 Task: Find connections with filter location Arujá with filter topic #Innovativewith filter profile language Spanish with filter current company UltraTech Cement with filter school Bharathidasan Institute of Management Tiruchirapalli with filter industry Professional Training and Coaching with filter service category Outsourcing with filter keywords title Hospital Volunteer
Action: Mouse moved to (543, 110)
Screenshot: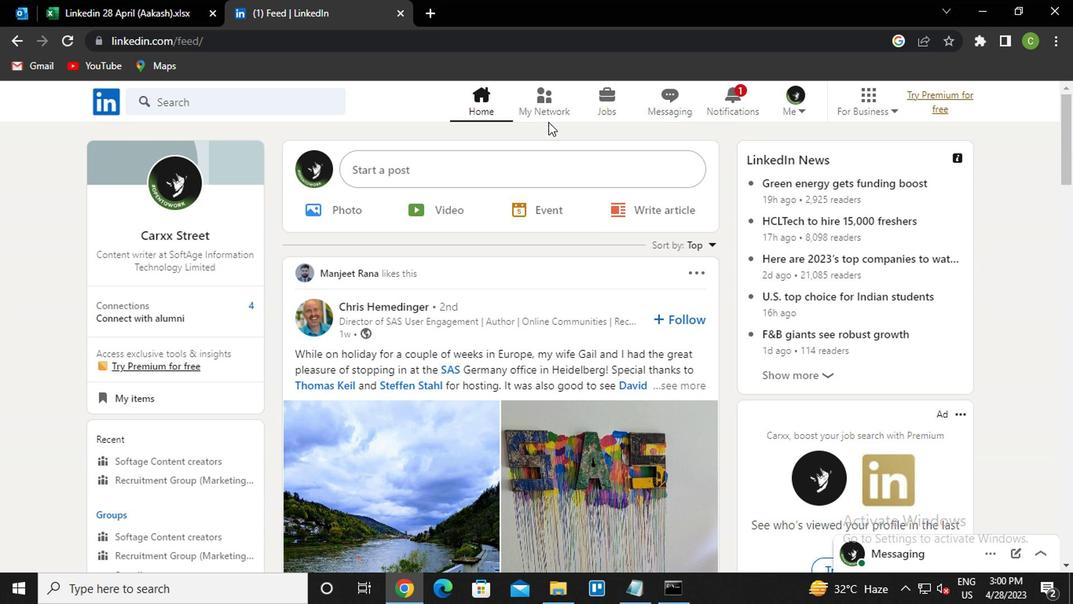
Action: Mouse pressed left at (543, 110)
Screenshot: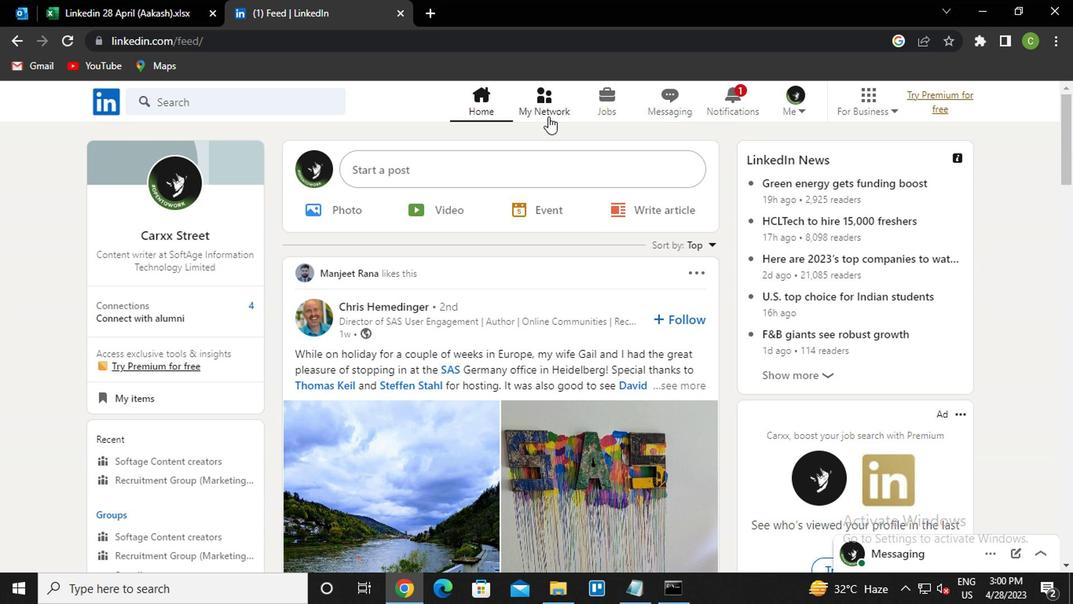 
Action: Mouse moved to (237, 186)
Screenshot: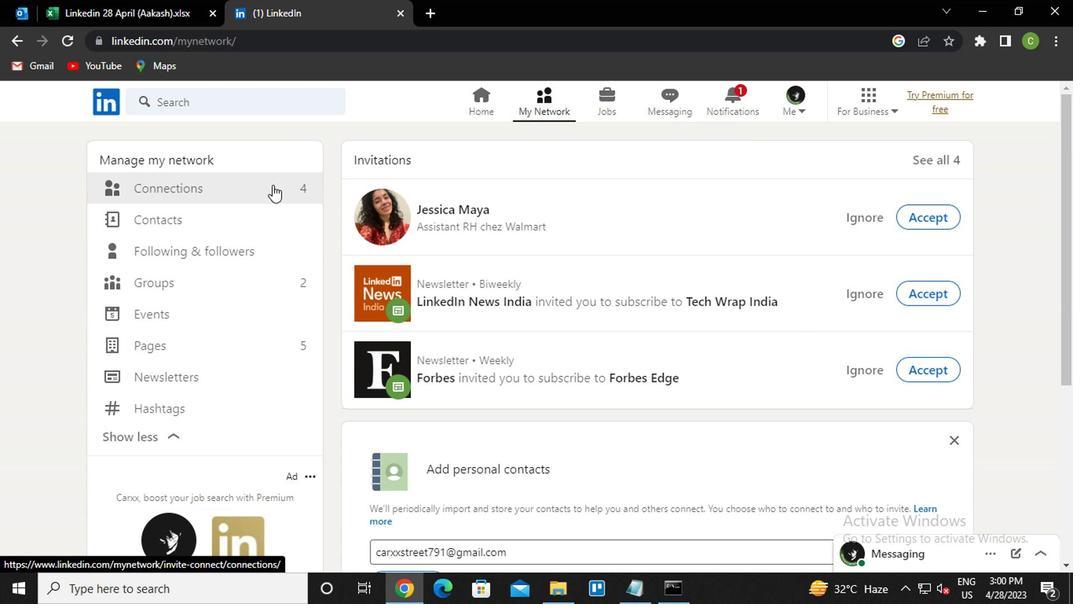 
Action: Mouse pressed left at (237, 186)
Screenshot: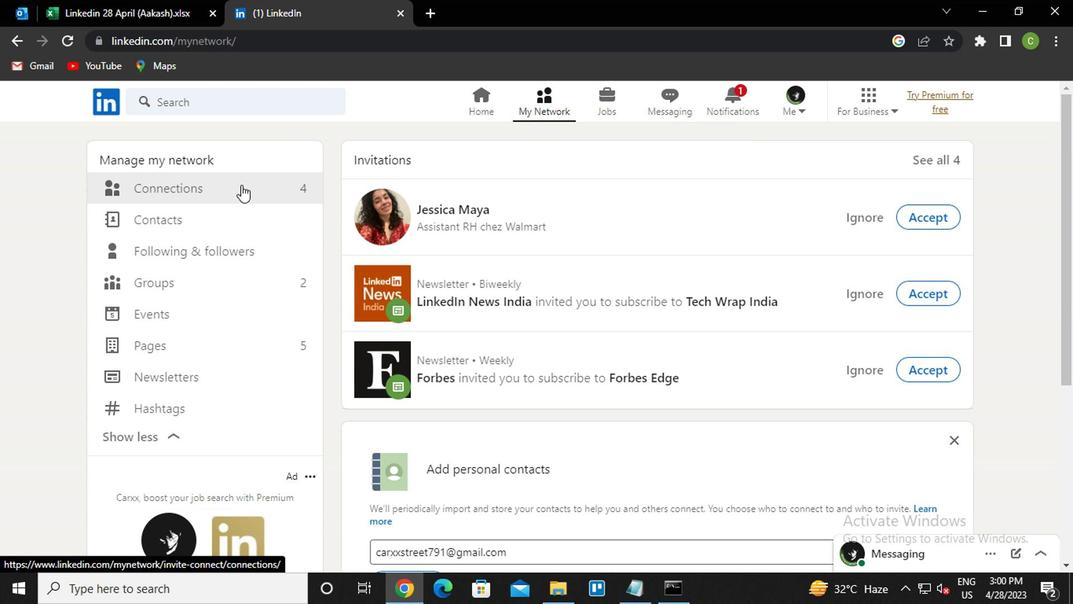 
Action: Mouse moved to (637, 187)
Screenshot: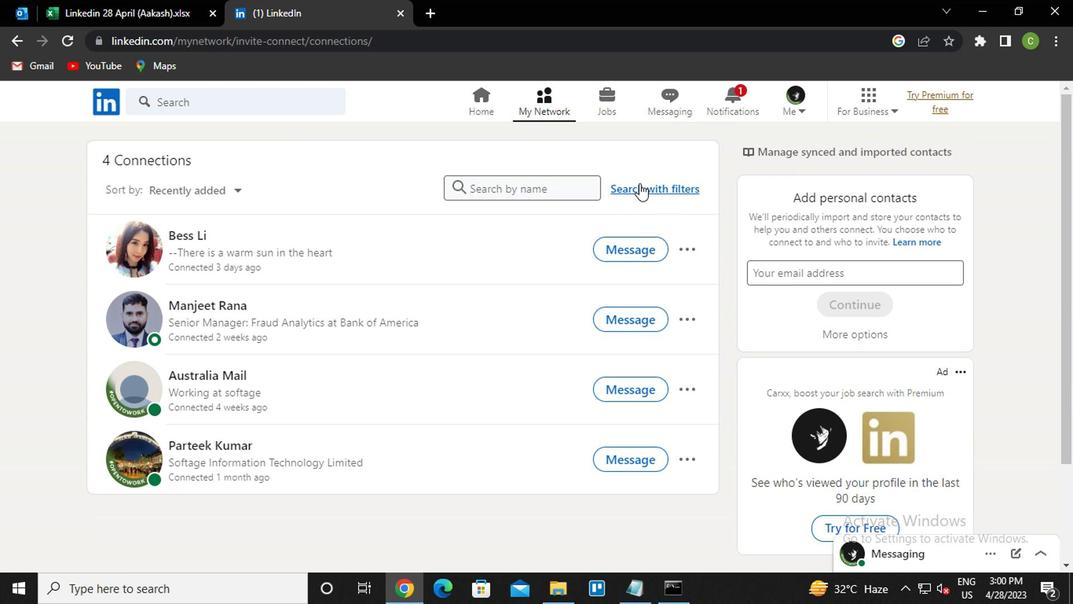 
Action: Mouse pressed left at (637, 187)
Screenshot: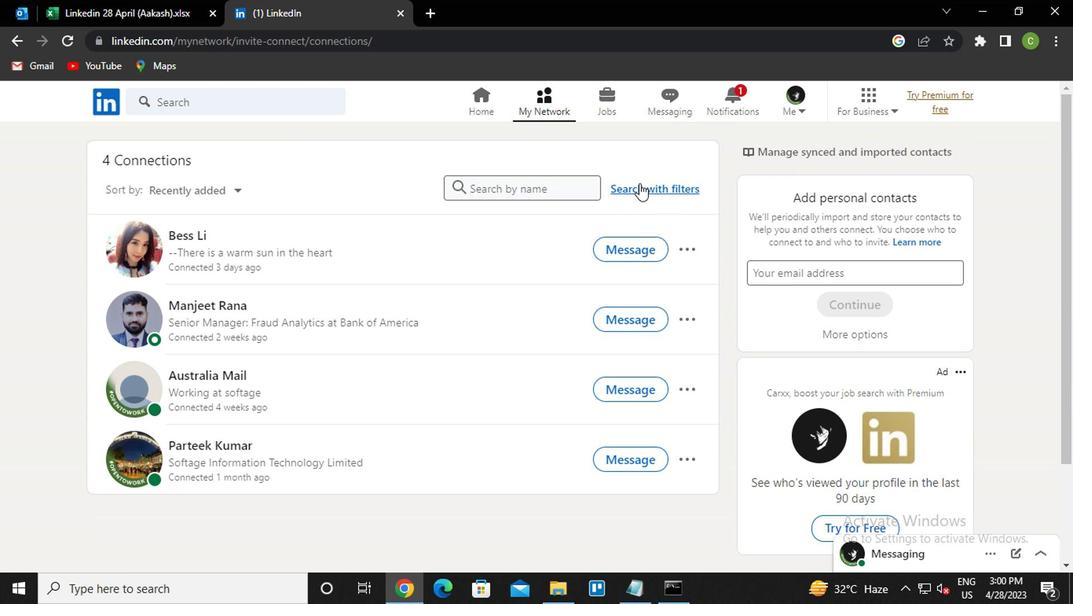 
Action: Mouse moved to (580, 147)
Screenshot: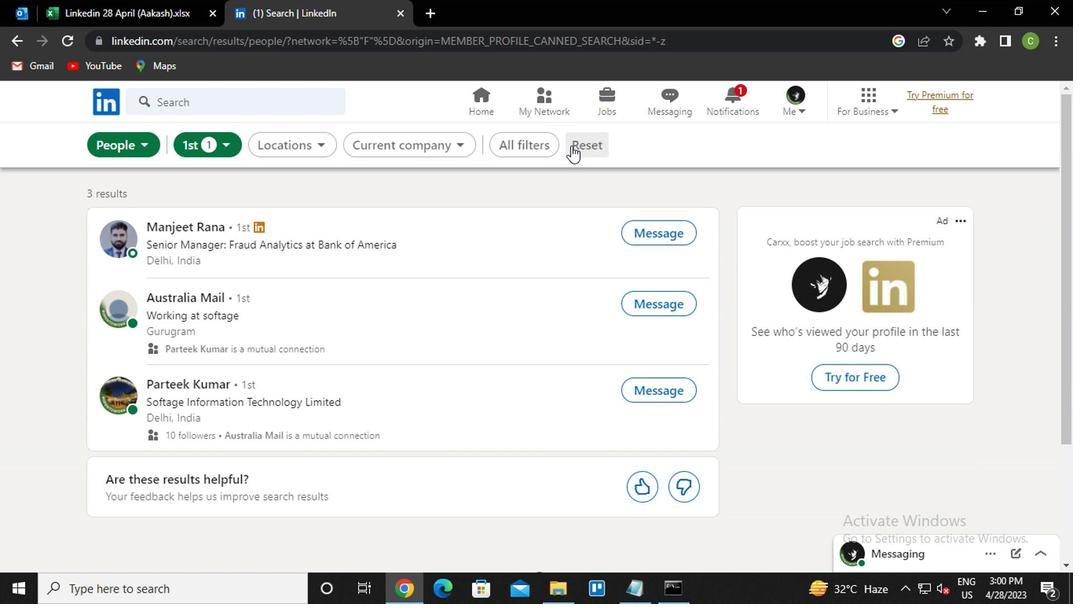 
Action: Mouse pressed left at (580, 147)
Screenshot: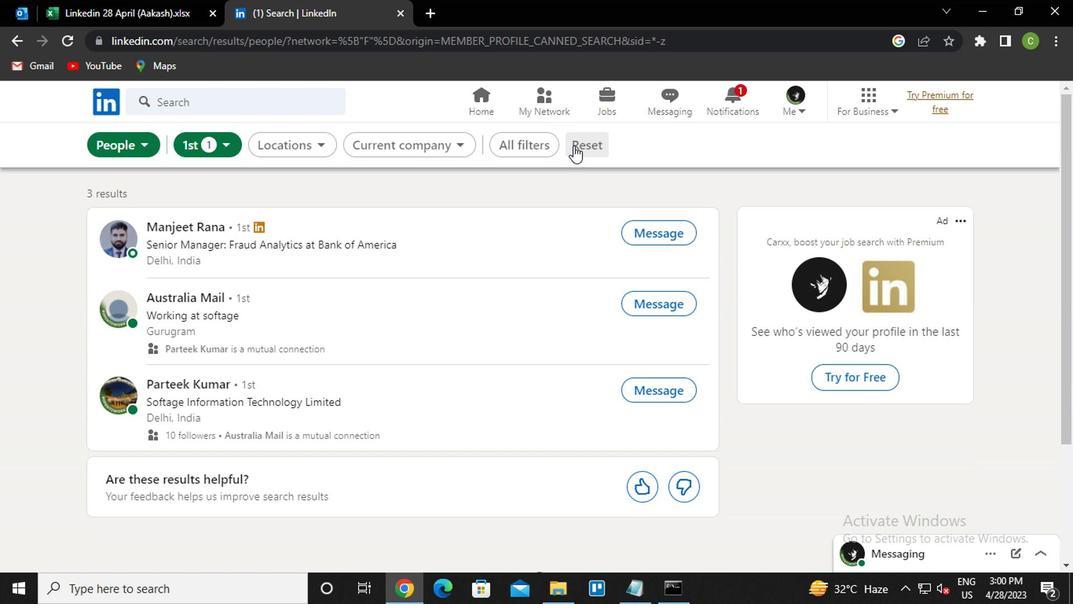 
Action: Mouse moved to (577, 150)
Screenshot: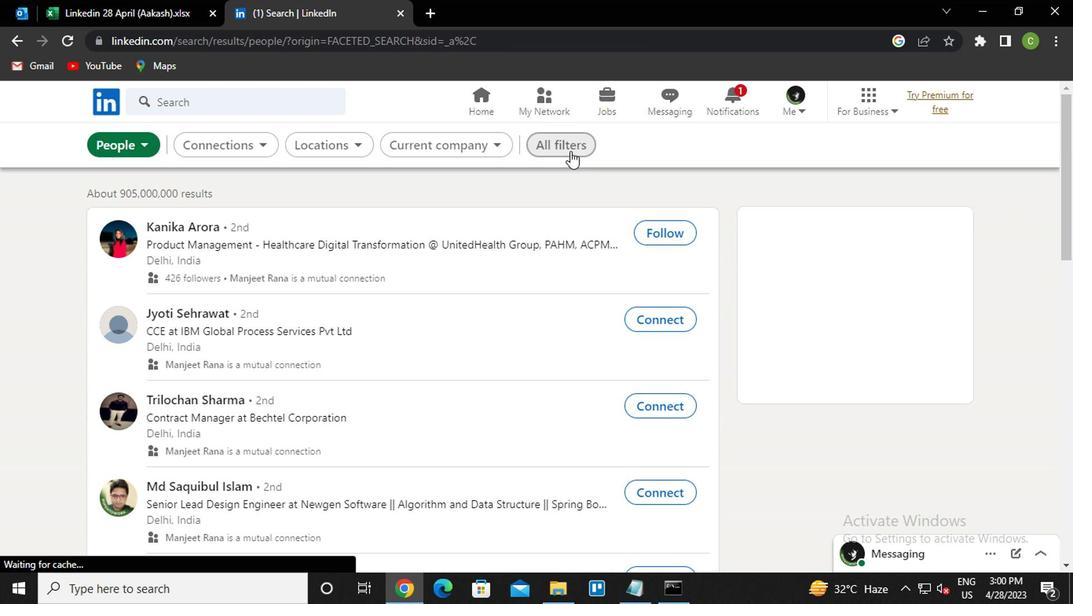 
Action: Mouse pressed left at (577, 150)
Screenshot: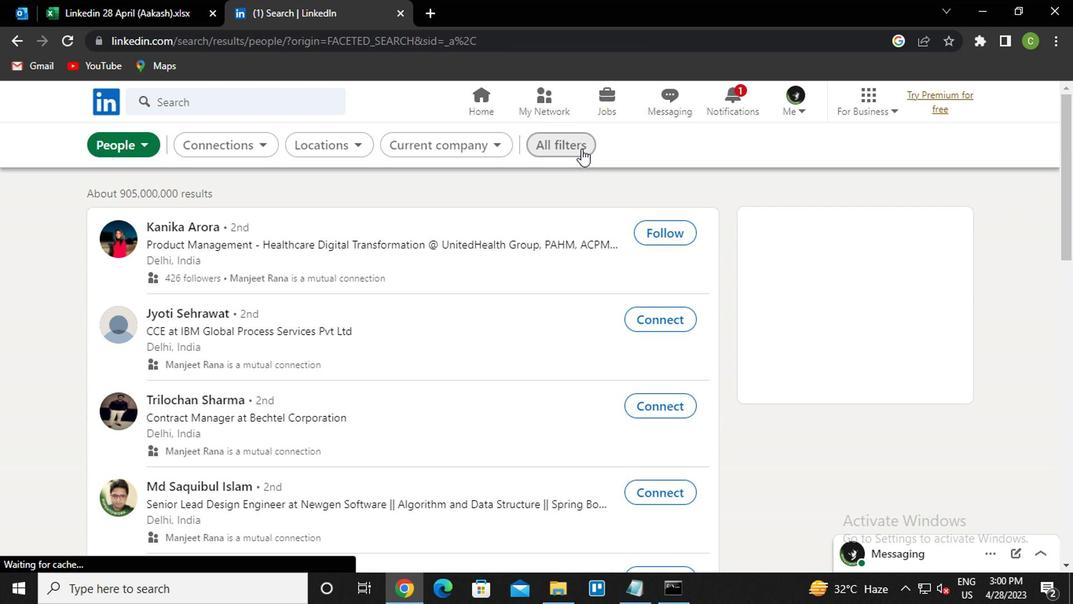 
Action: Mouse moved to (851, 337)
Screenshot: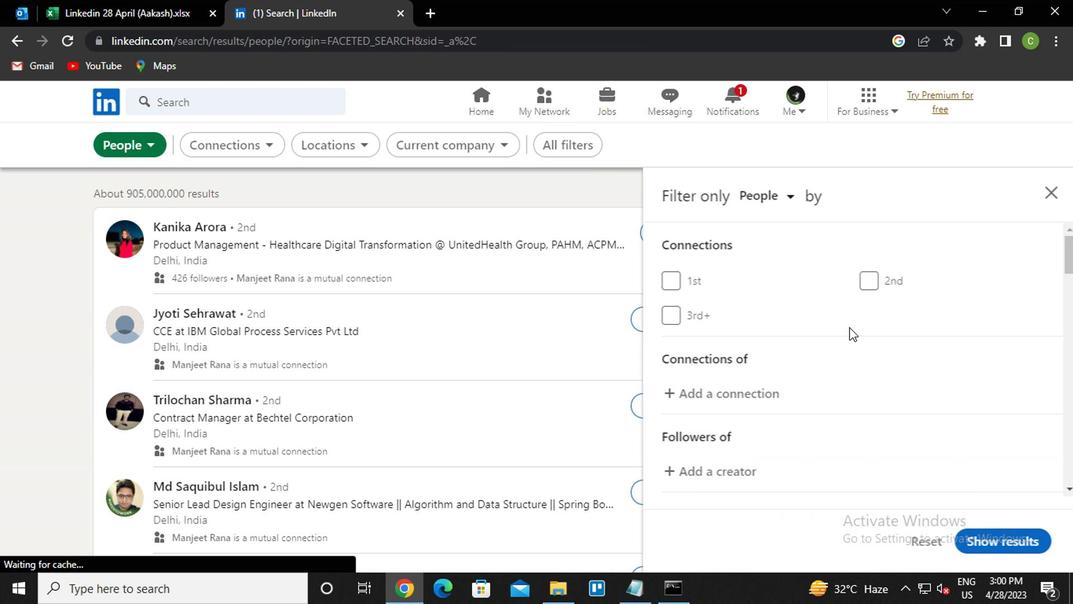 
Action: Mouse scrolled (851, 336) with delta (0, -1)
Screenshot: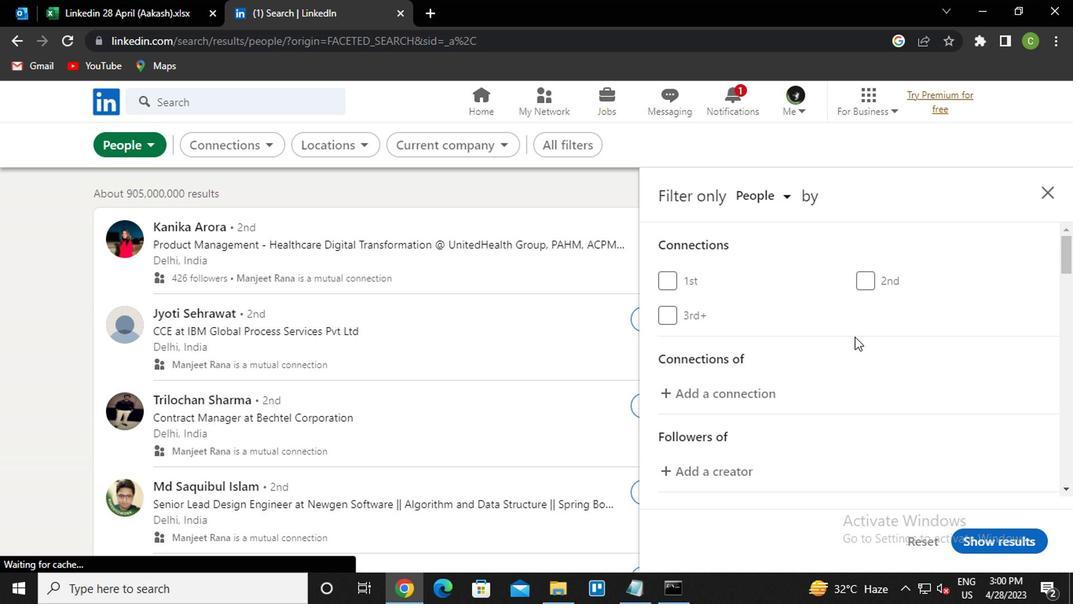 
Action: Mouse scrolled (851, 336) with delta (0, -1)
Screenshot: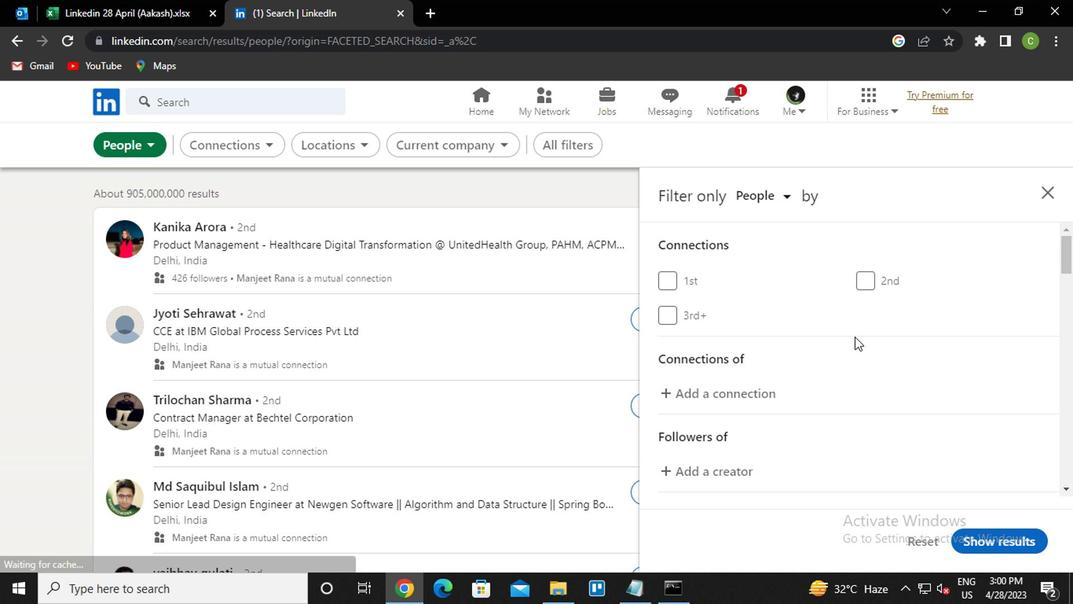 
Action: Mouse scrolled (851, 336) with delta (0, -1)
Screenshot: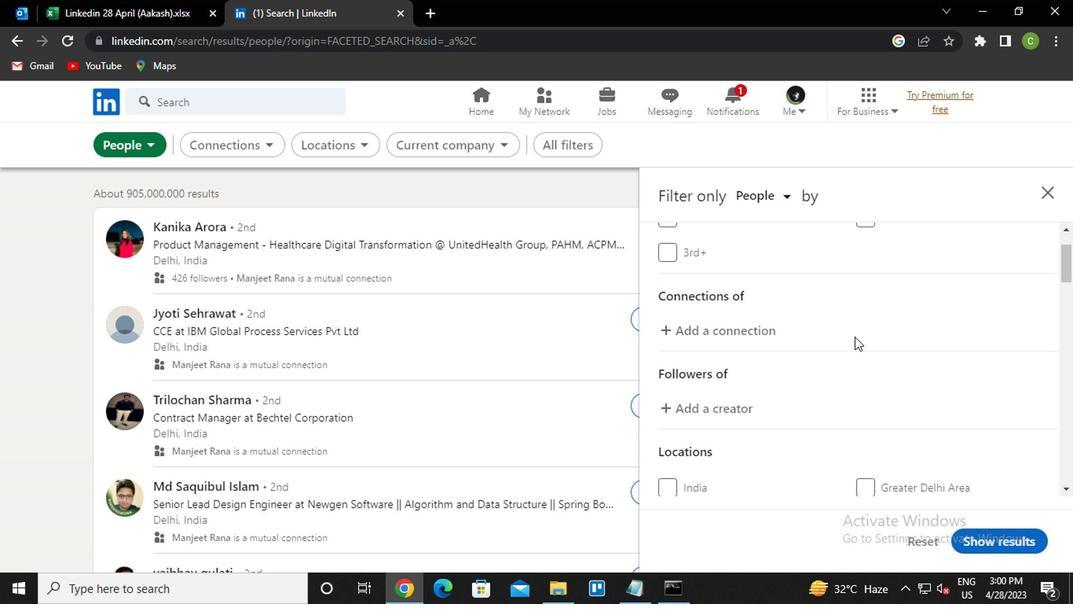 
Action: Mouse scrolled (851, 336) with delta (0, -1)
Screenshot: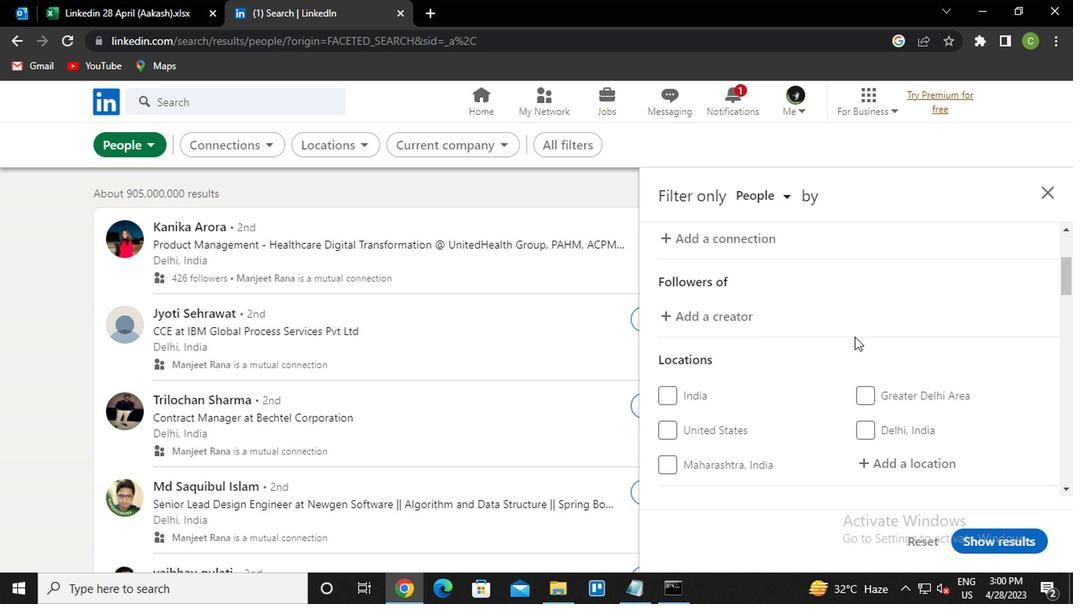 
Action: Mouse moved to (898, 313)
Screenshot: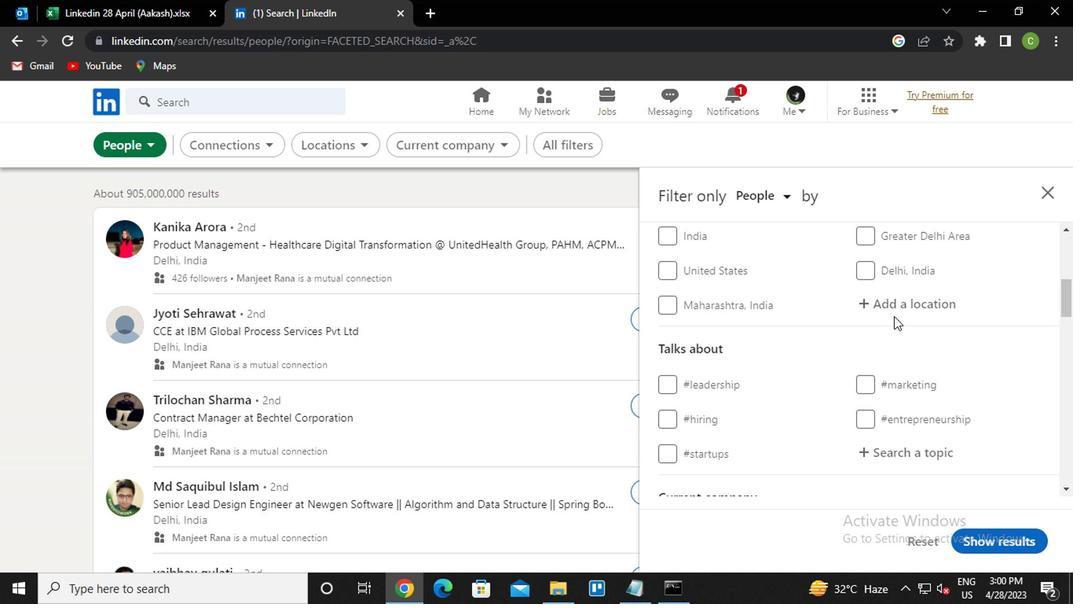 
Action: Mouse pressed left at (898, 313)
Screenshot: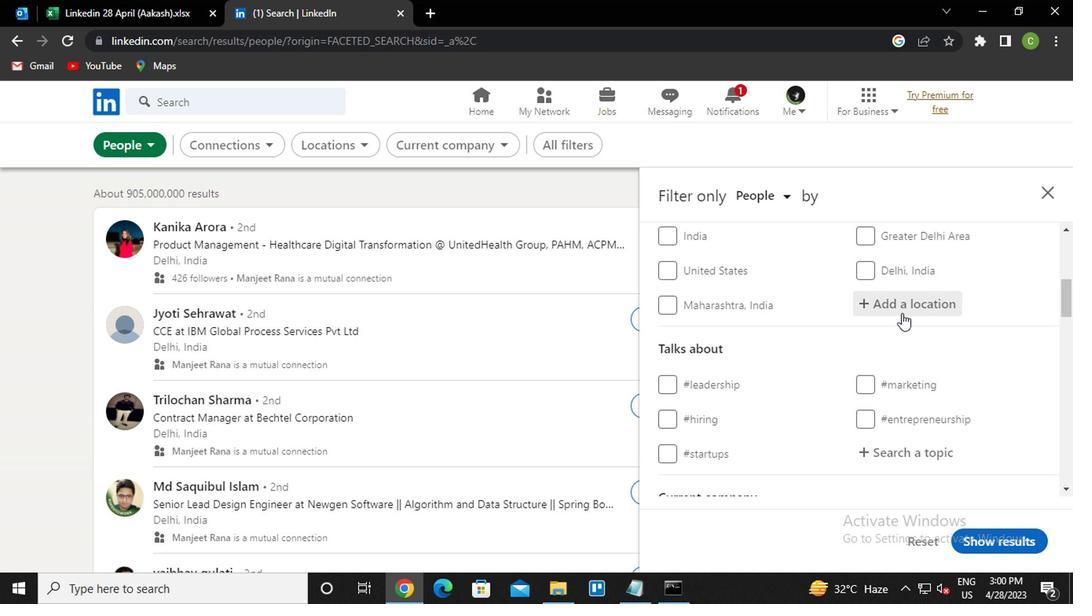 
Action: Key pressed <Key.caps_lock>a<Key.caps_lock>ruja<Key.down><Key.enter>
Screenshot: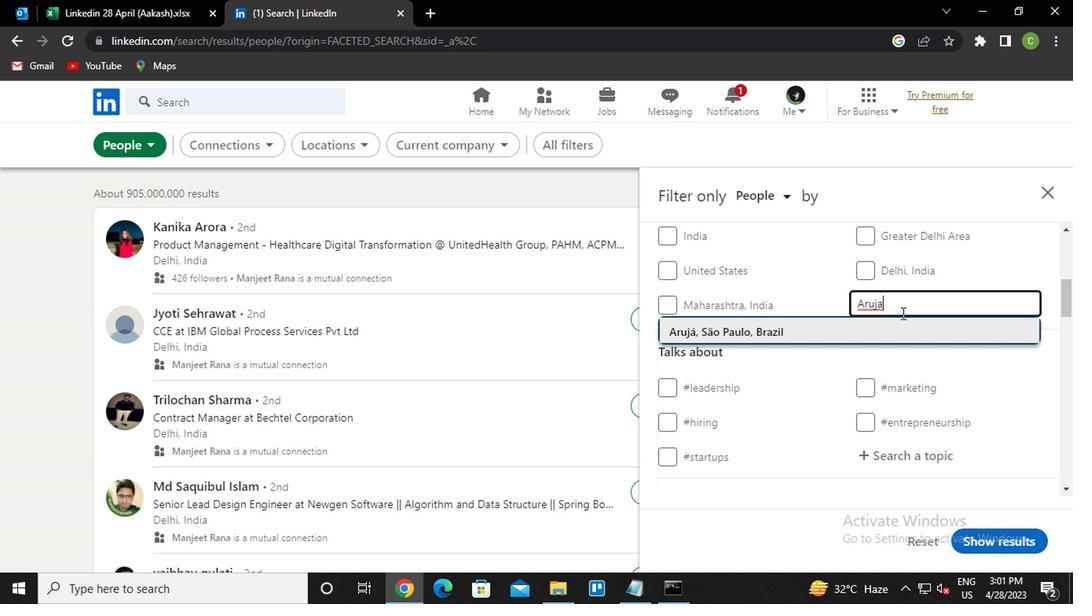 
Action: Mouse moved to (929, 366)
Screenshot: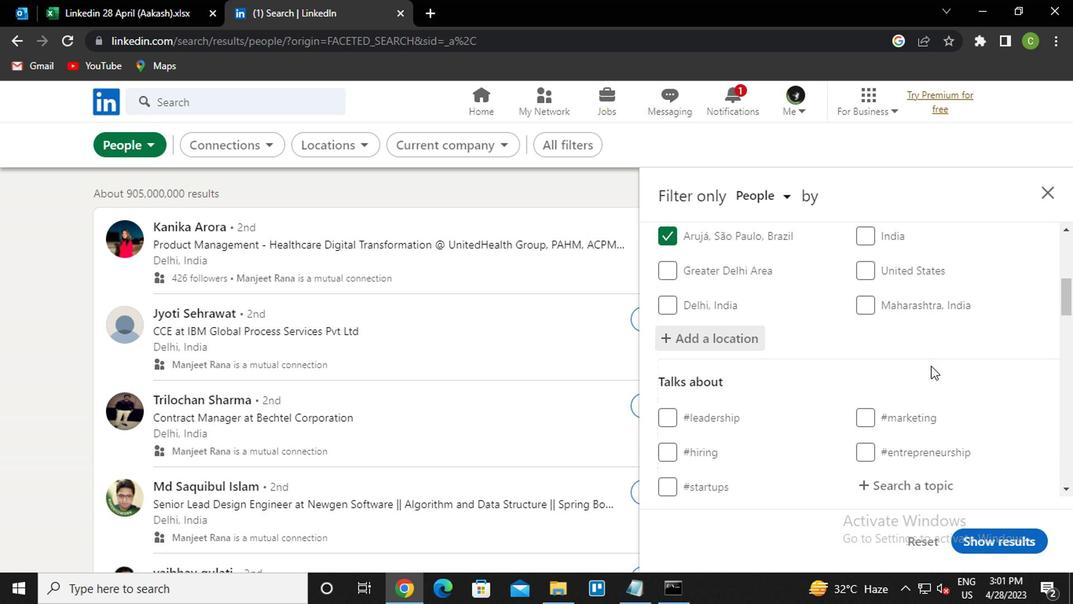 
Action: Mouse scrolled (929, 365) with delta (0, -1)
Screenshot: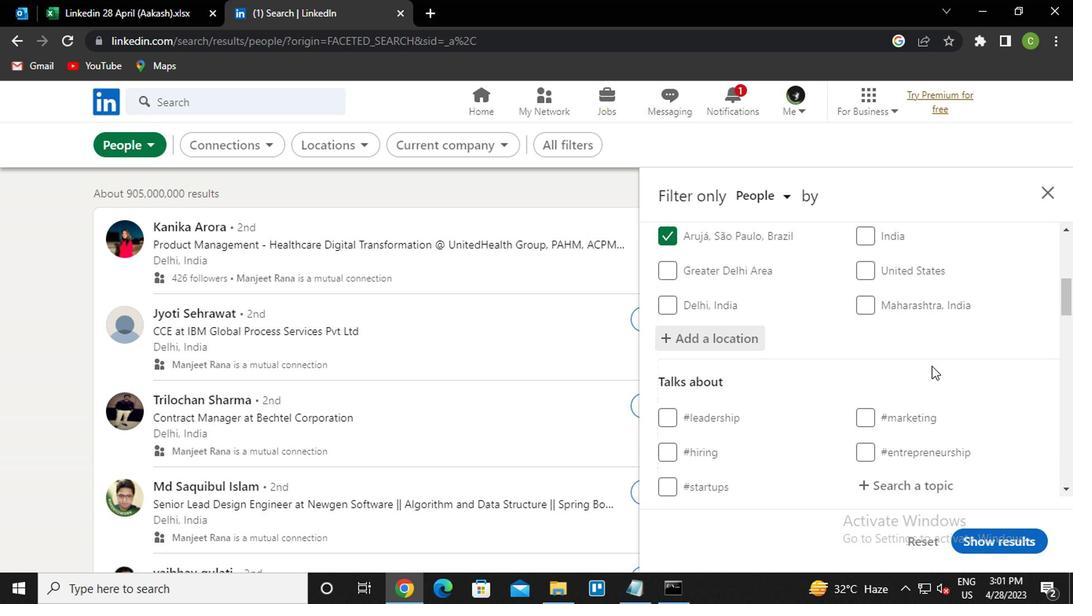 
Action: Mouse moved to (929, 367)
Screenshot: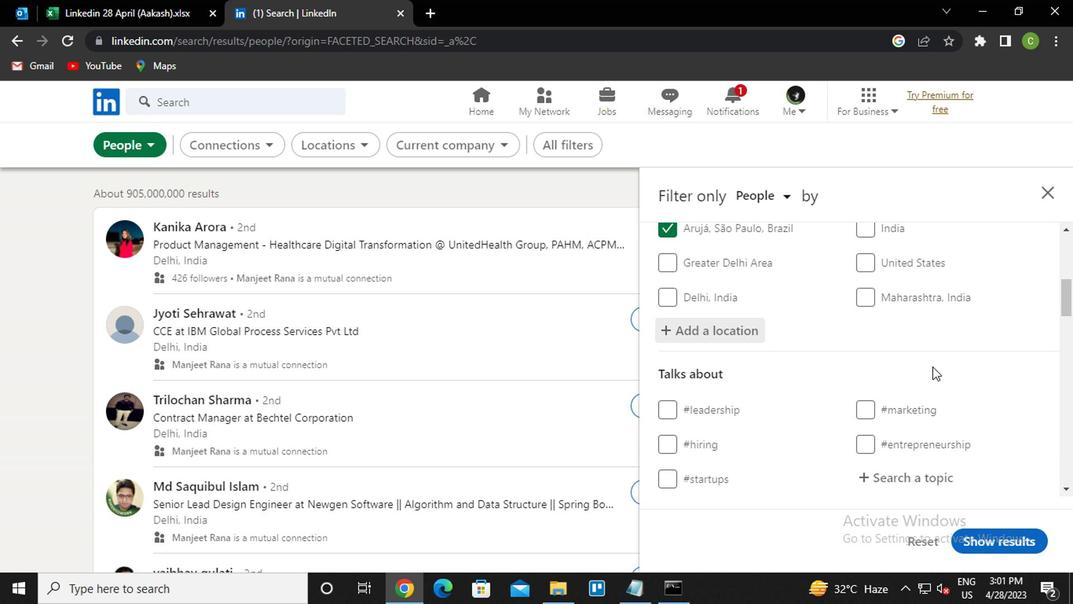 
Action: Mouse scrolled (929, 366) with delta (0, 0)
Screenshot: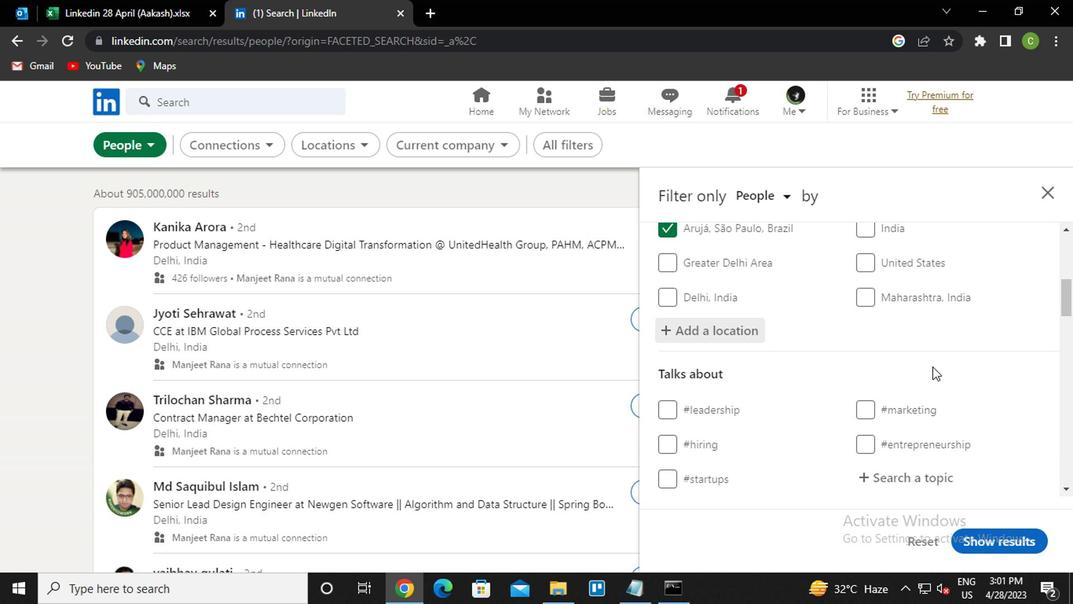 
Action: Mouse moved to (929, 333)
Screenshot: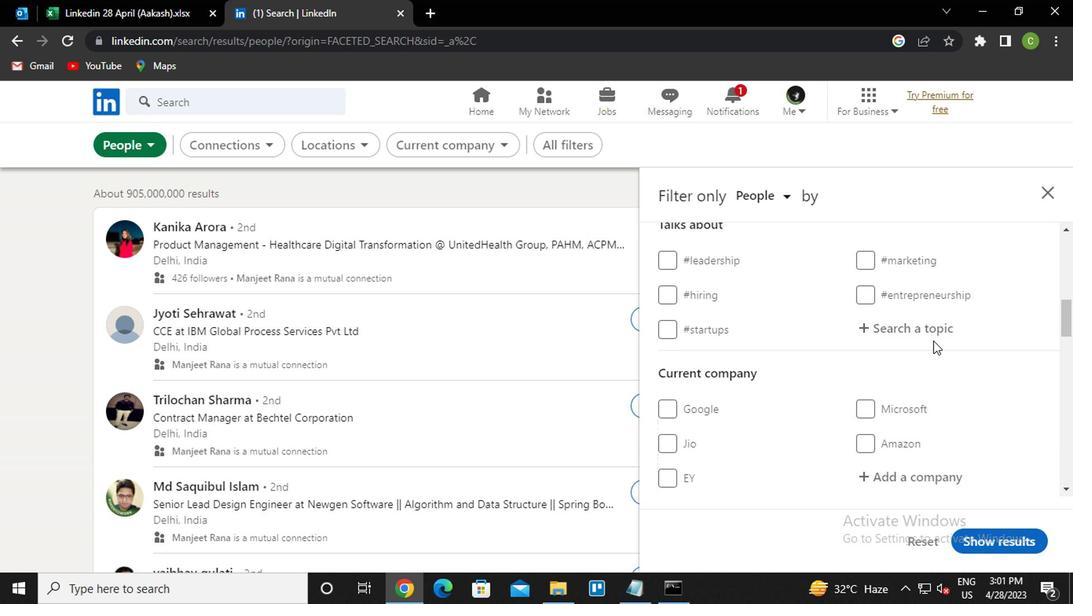 
Action: Mouse pressed left at (929, 333)
Screenshot: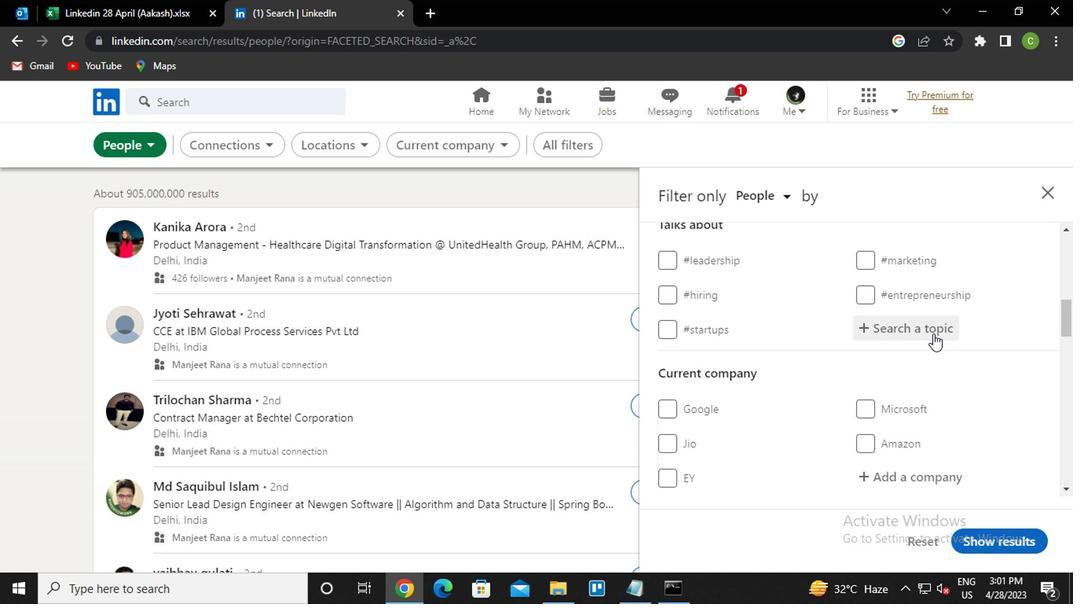 
Action: Key pressed <Key.caps_lock>i<Key.caps_lock>nnovative<Key.down><Key.enter>
Screenshot: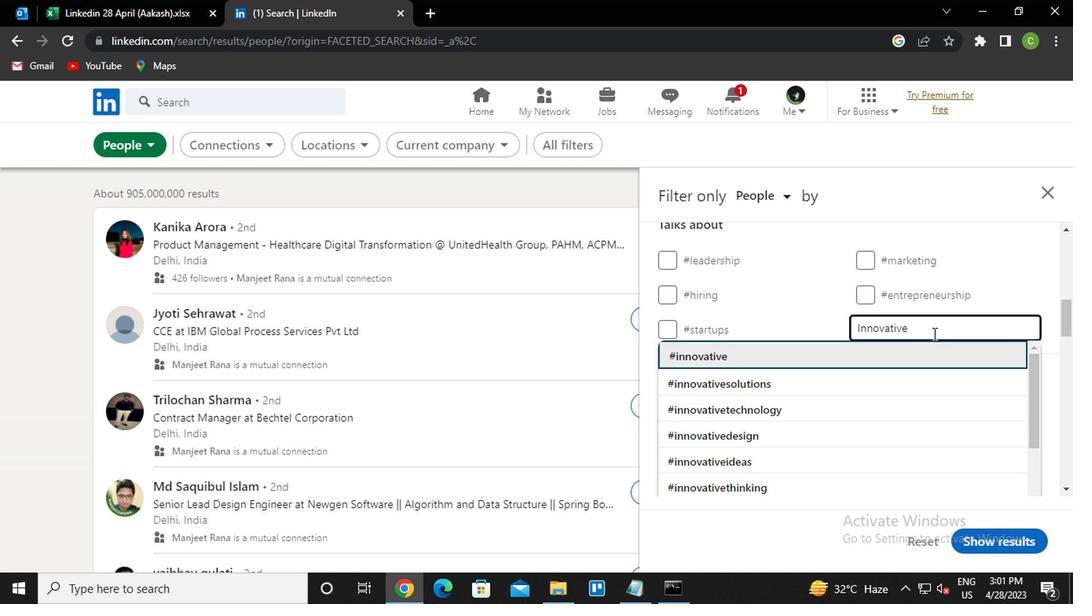 
Action: Mouse moved to (926, 333)
Screenshot: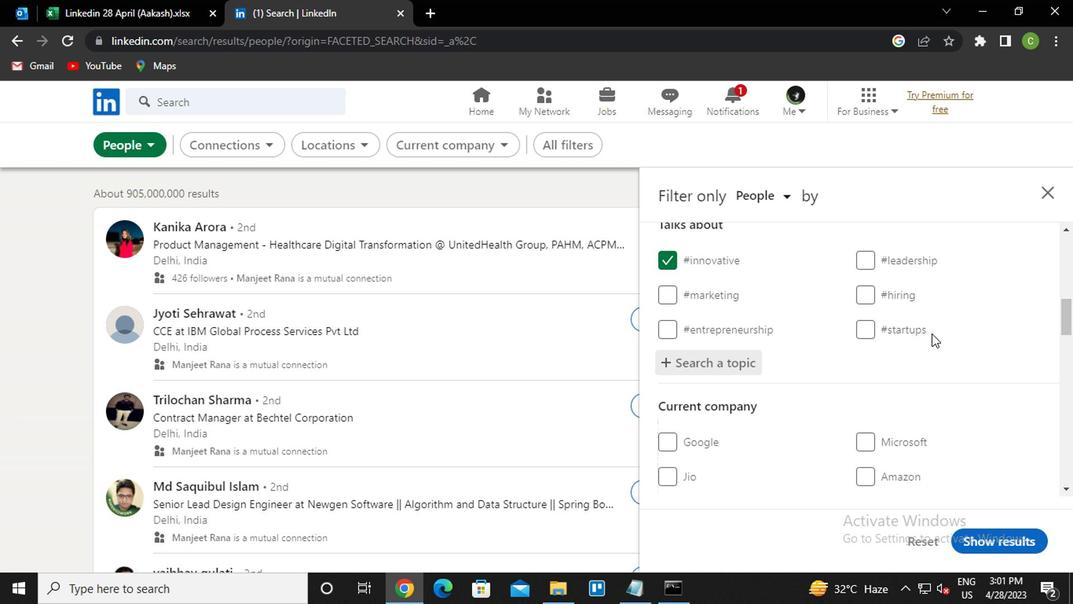 
Action: Mouse scrolled (926, 333) with delta (0, 0)
Screenshot: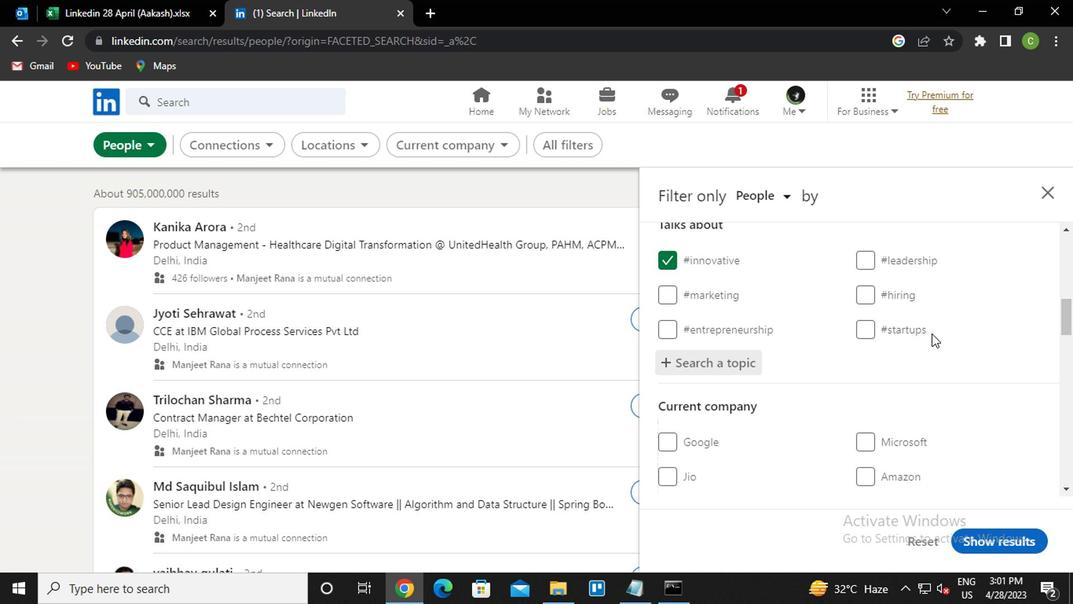 
Action: Mouse moved to (926, 333)
Screenshot: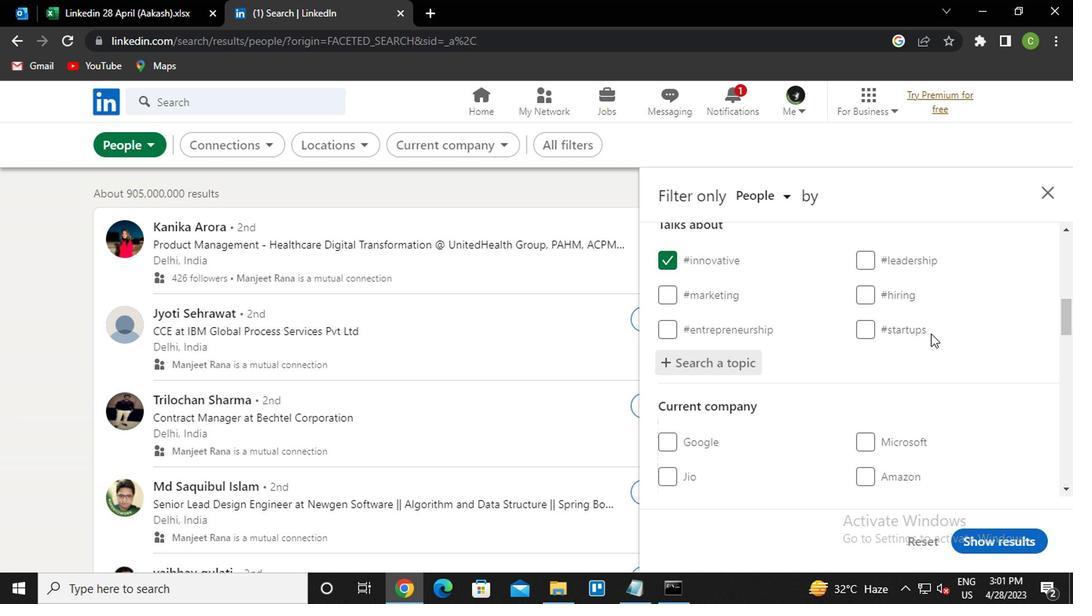 
Action: Mouse scrolled (926, 333) with delta (0, 0)
Screenshot: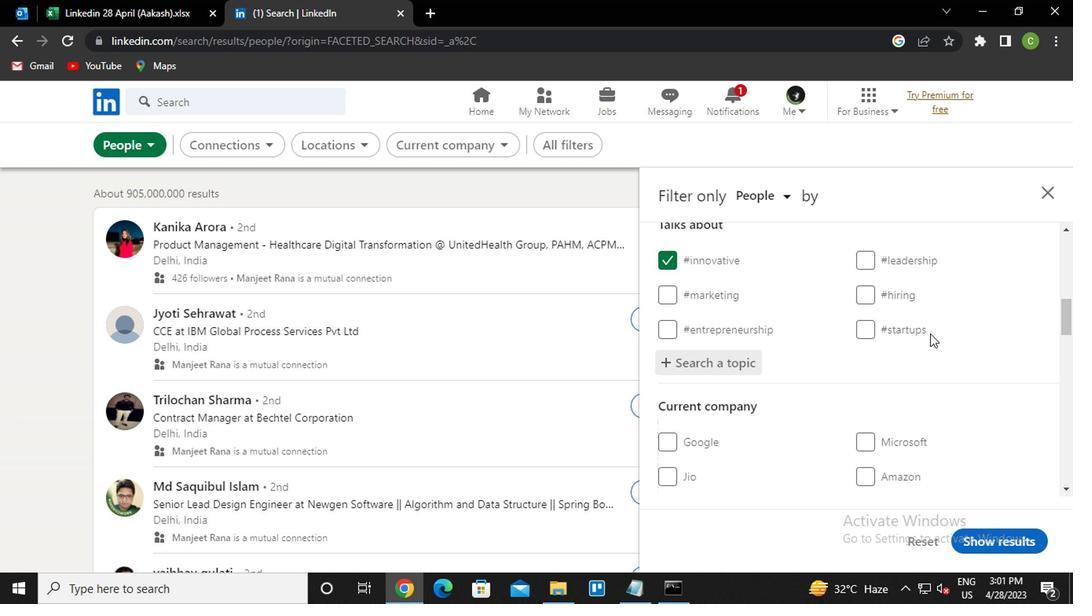 
Action: Mouse scrolled (926, 333) with delta (0, 0)
Screenshot: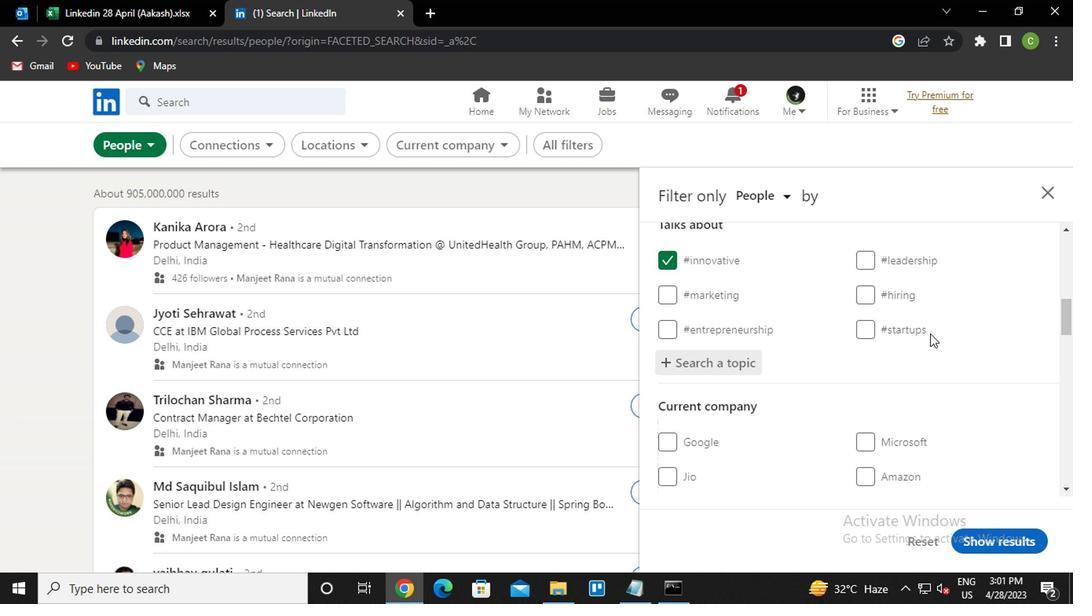 
Action: Mouse scrolled (926, 333) with delta (0, 0)
Screenshot: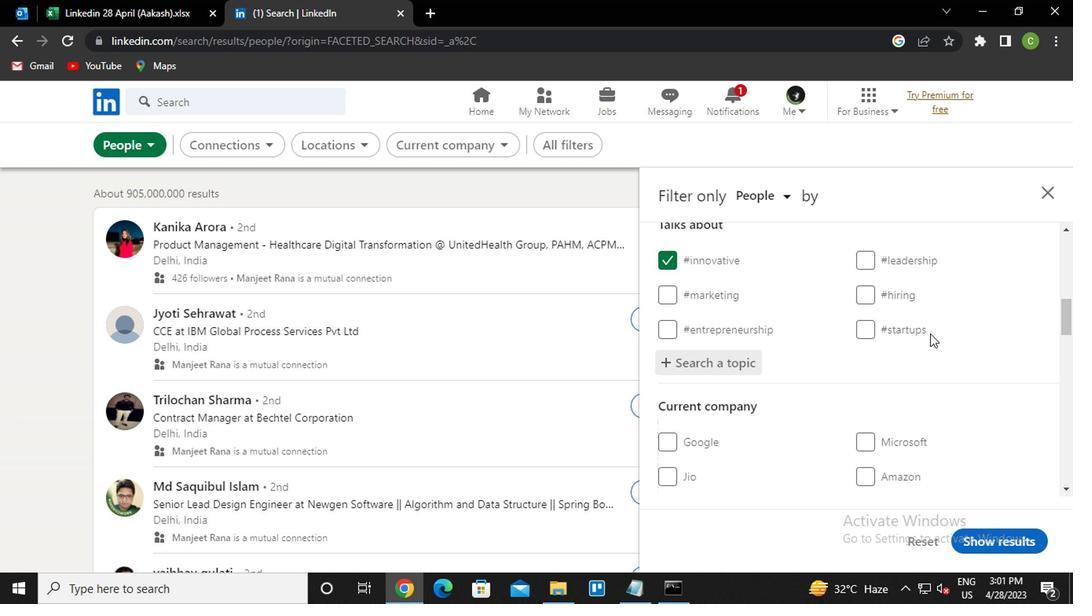 
Action: Mouse scrolled (926, 333) with delta (0, 0)
Screenshot: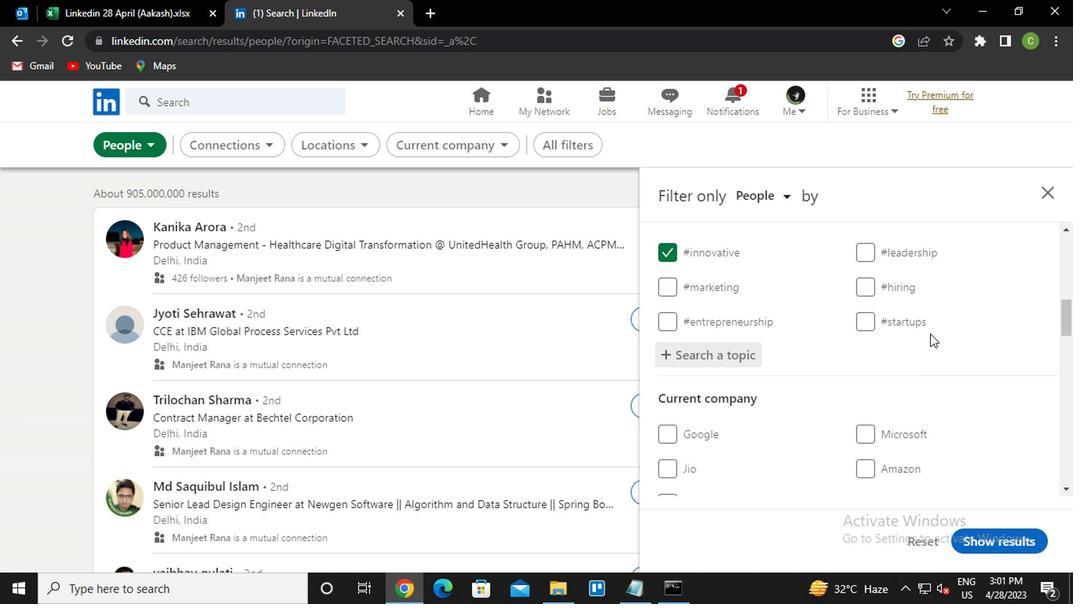 
Action: Mouse scrolled (926, 333) with delta (0, 0)
Screenshot: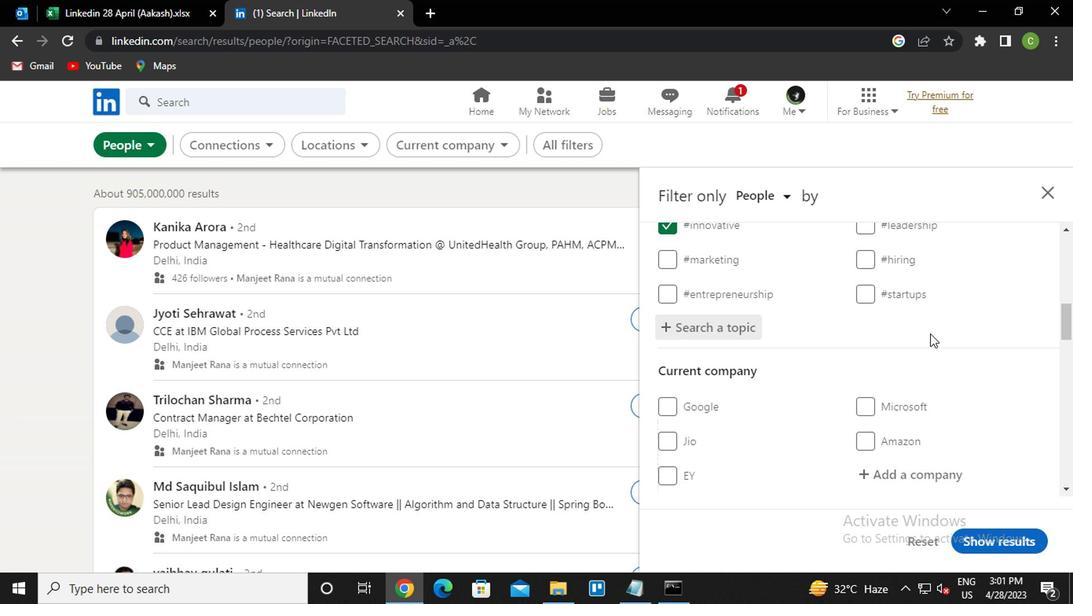 
Action: Mouse scrolled (926, 333) with delta (0, 0)
Screenshot: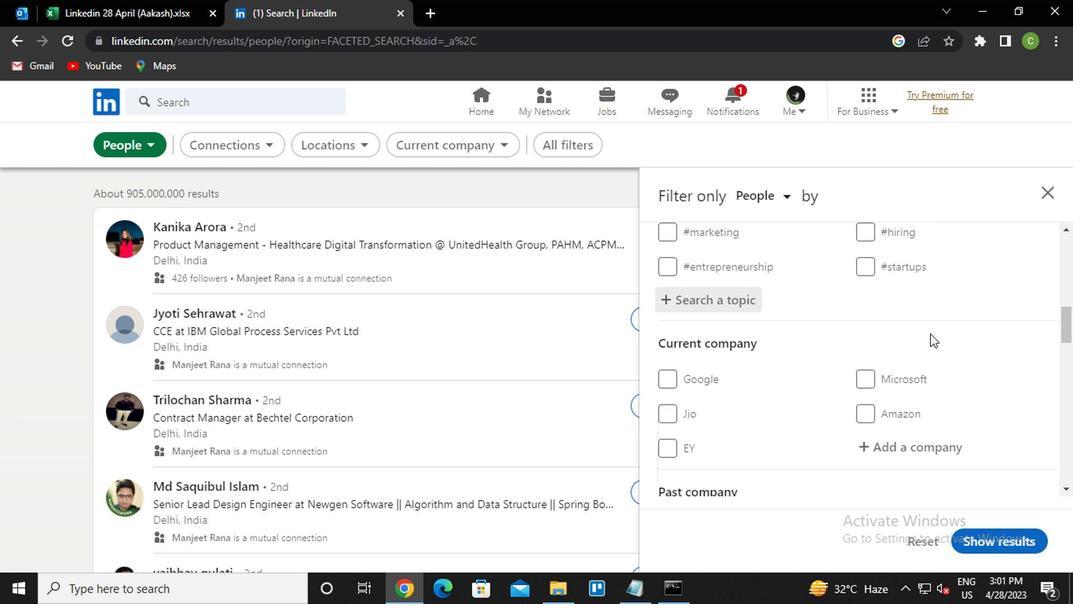 
Action: Mouse scrolled (926, 333) with delta (0, 0)
Screenshot: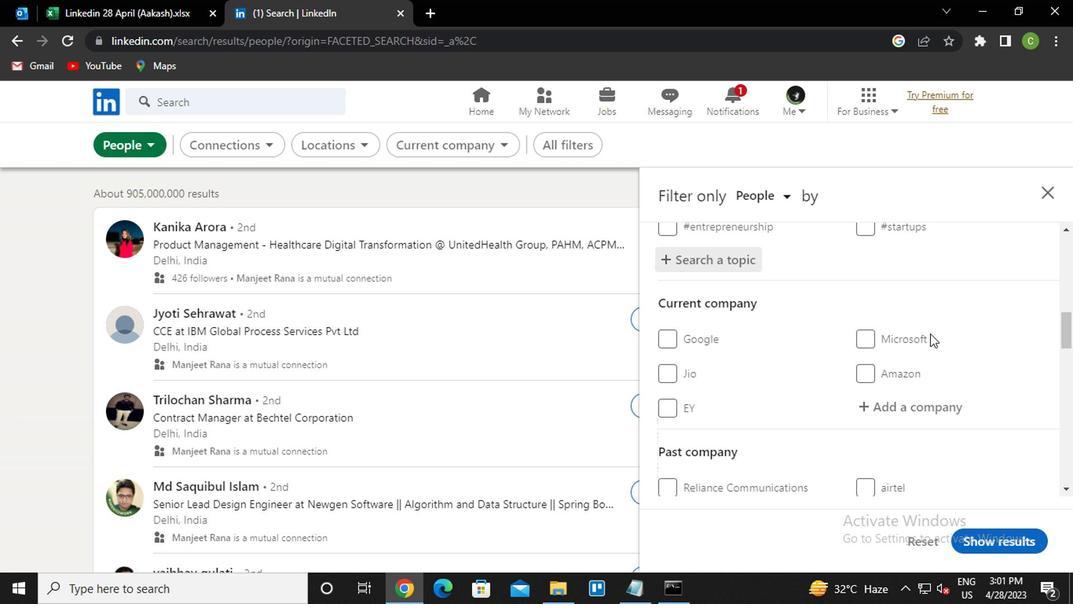 
Action: Mouse scrolled (926, 333) with delta (0, 0)
Screenshot: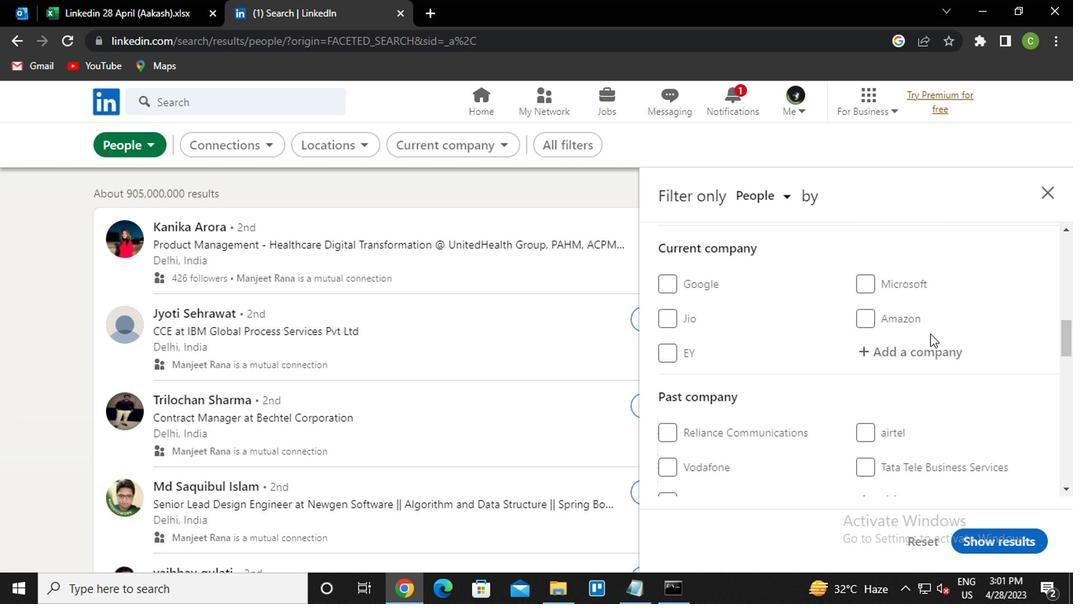 
Action: Mouse moved to (894, 337)
Screenshot: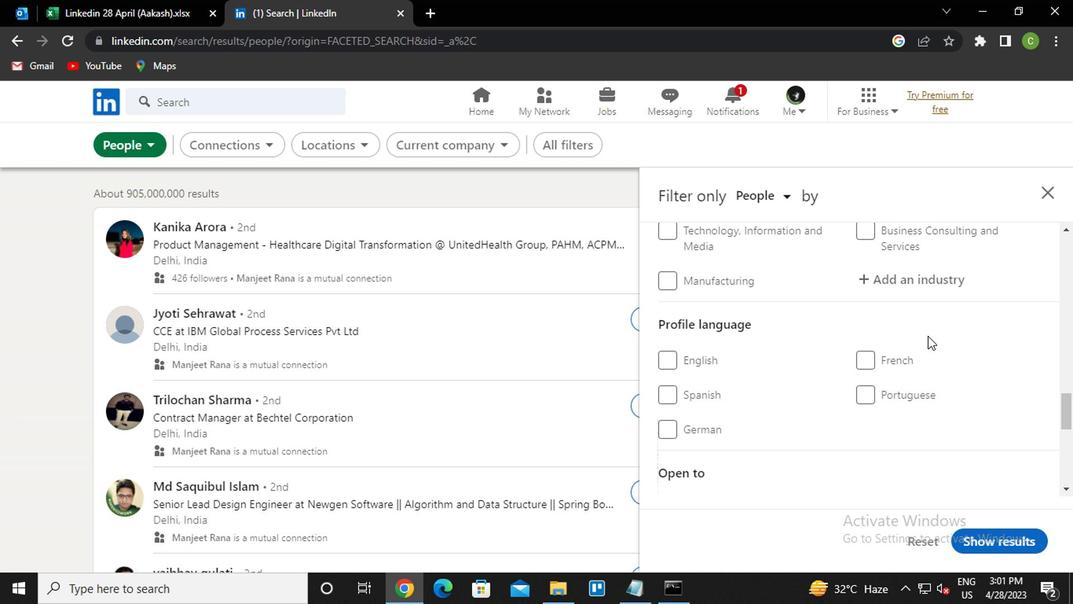 
Action: Mouse scrolled (894, 337) with delta (0, 0)
Screenshot: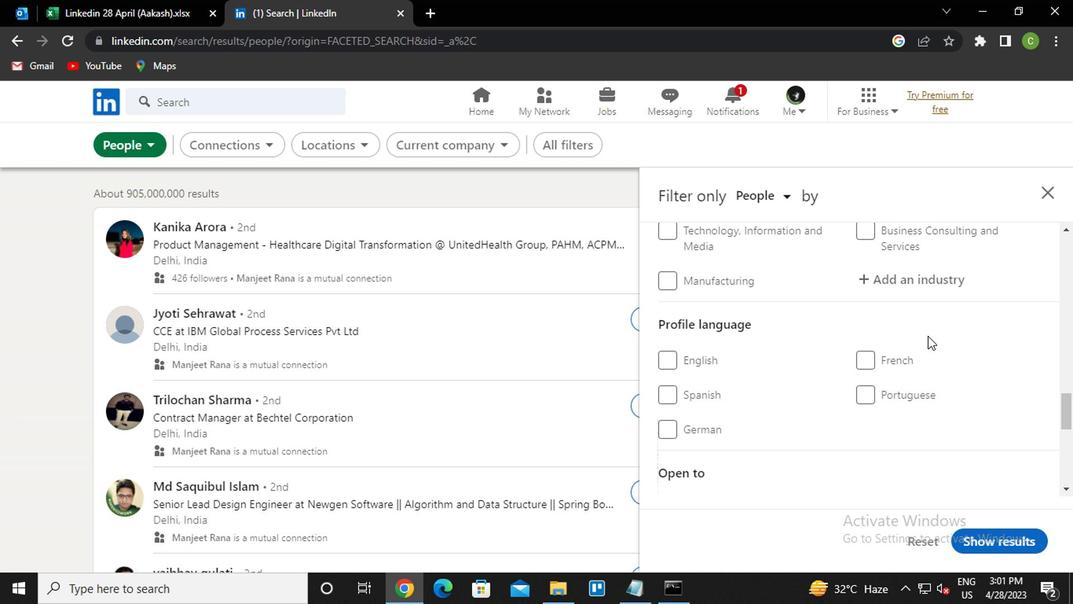 
Action: Mouse moved to (671, 322)
Screenshot: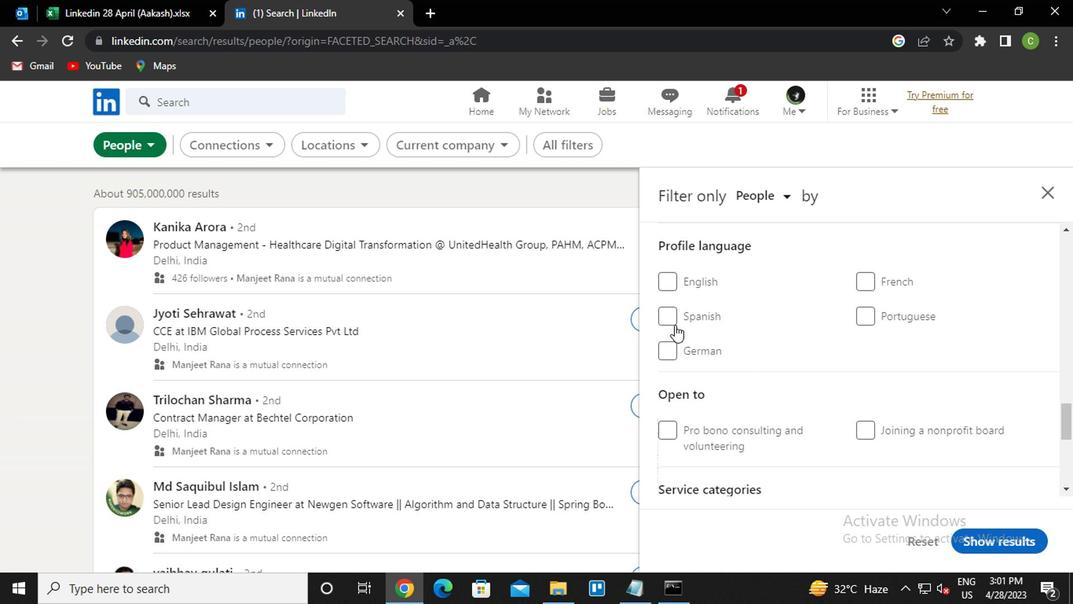 
Action: Mouse pressed left at (671, 322)
Screenshot: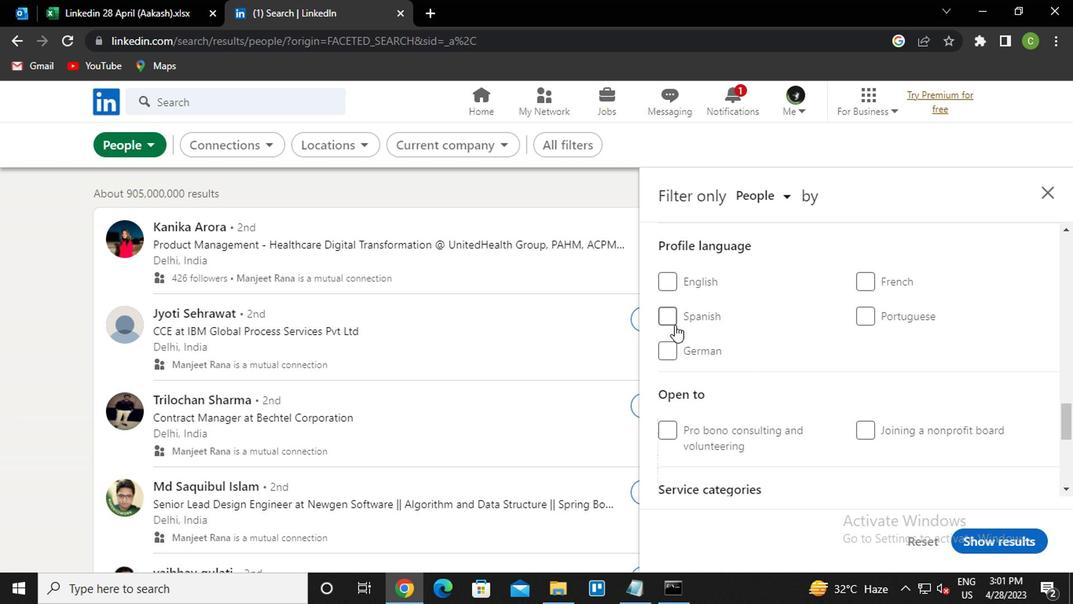 
Action: Mouse moved to (788, 389)
Screenshot: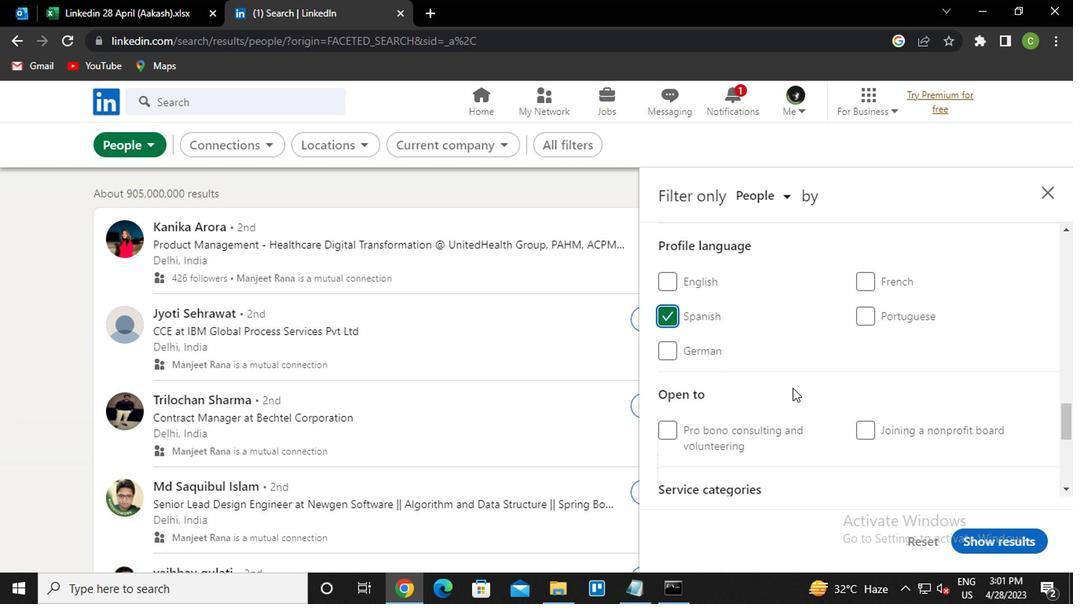 
Action: Mouse scrolled (788, 390) with delta (0, 1)
Screenshot: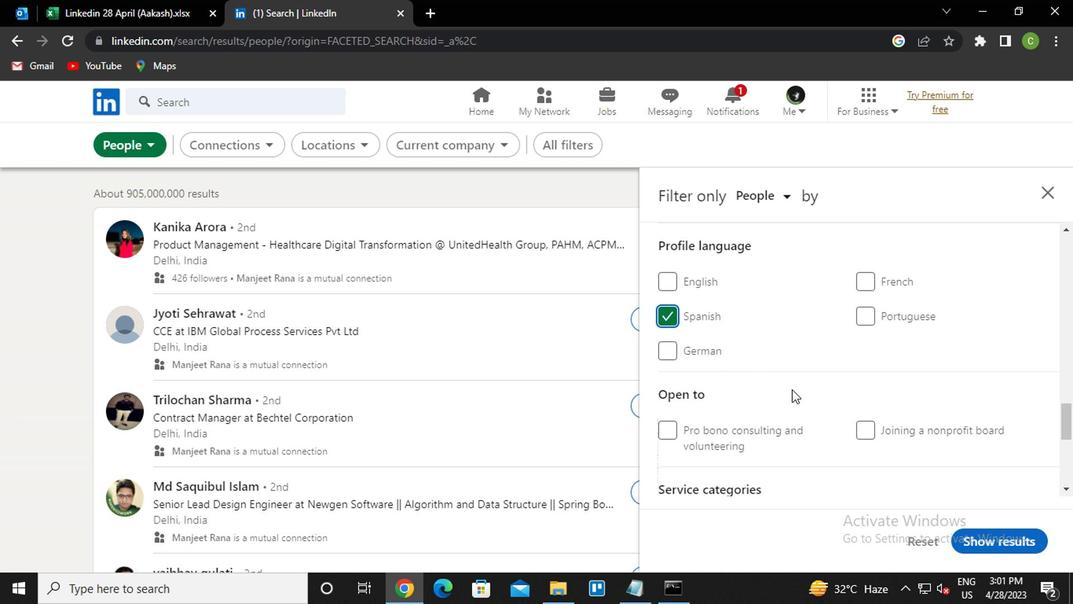 
Action: Mouse scrolled (788, 390) with delta (0, 1)
Screenshot: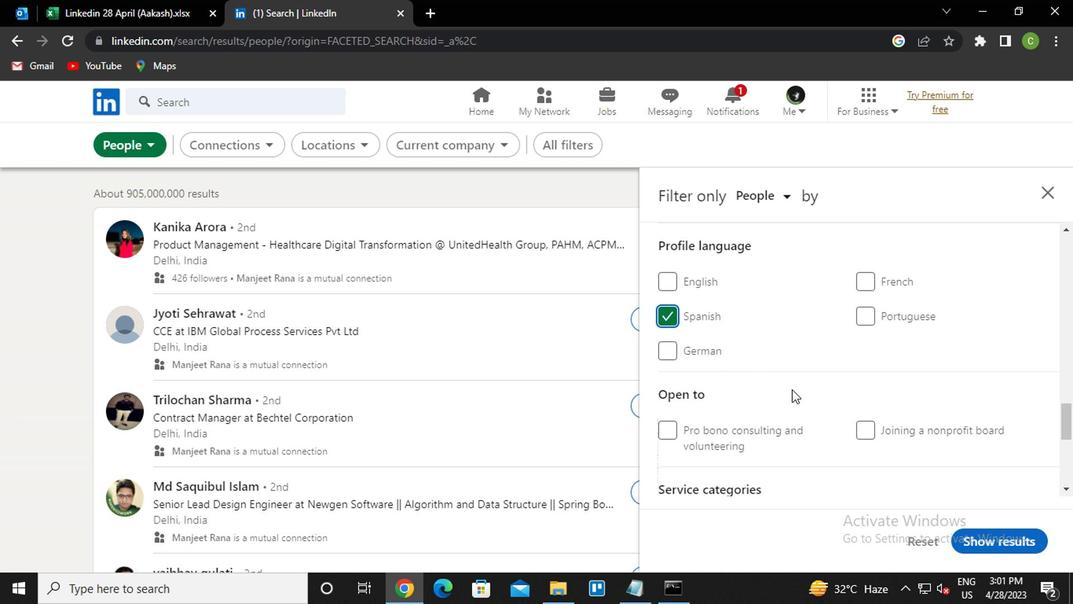 
Action: Mouse scrolled (788, 390) with delta (0, 1)
Screenshot: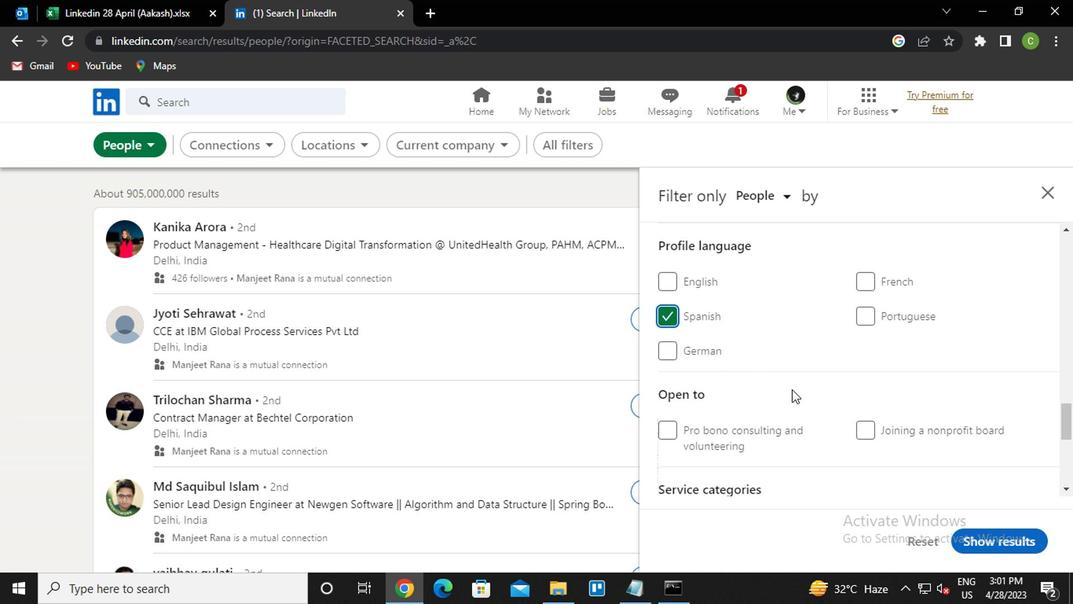 
Action: Mouse scrolled (788, 390) with delta (0, 1)
Screenshot: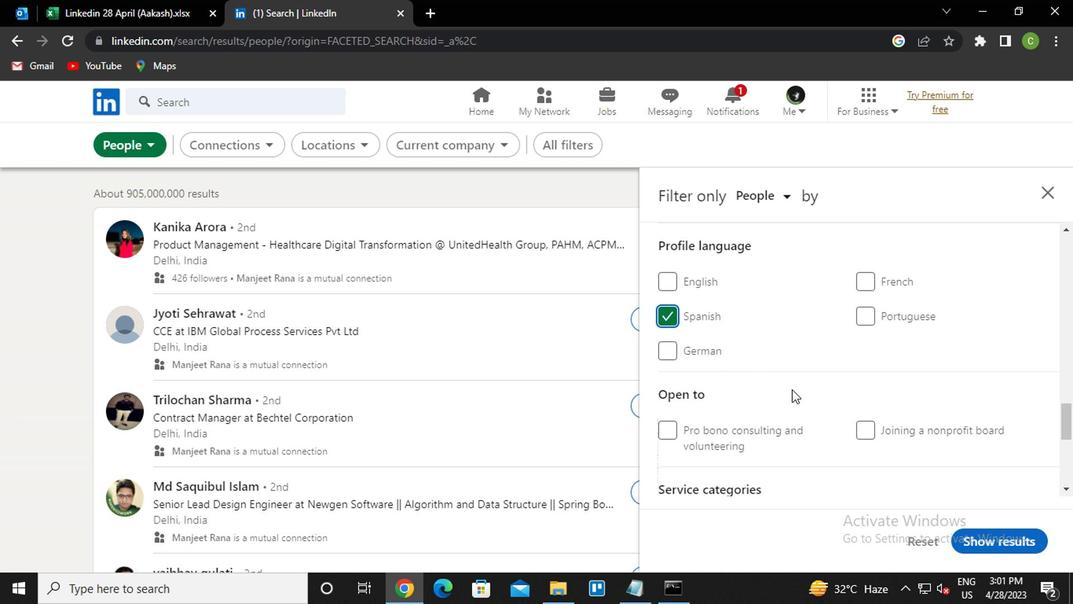 
Action: Mouse scrolled (788, 390) with delta (0, 1)
Screenshot: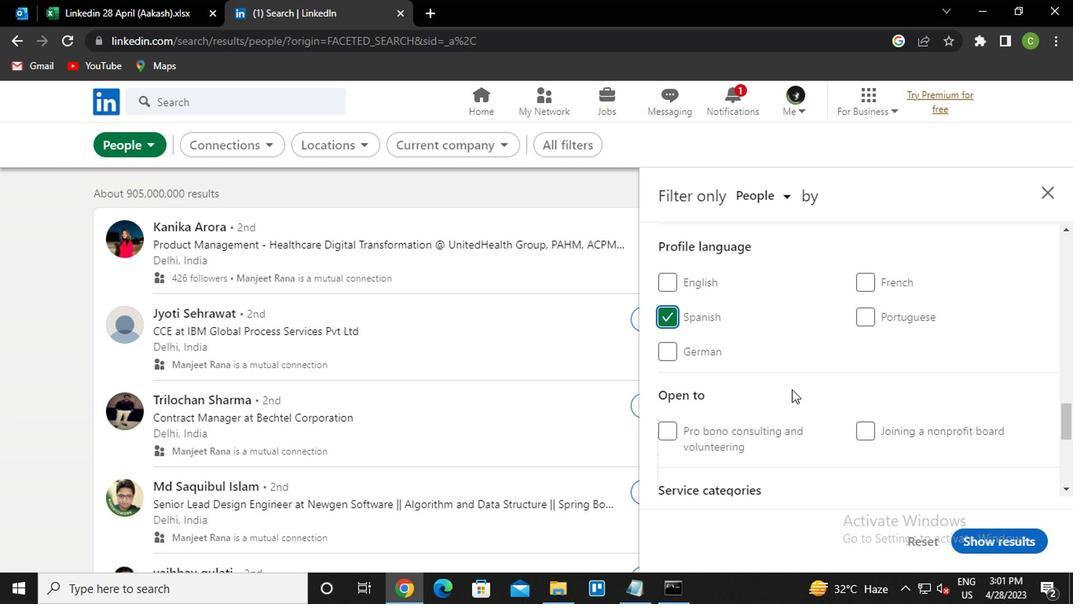 
Action: Mouse scrolled (788, 390) with delta (0, 1)
Screenshot: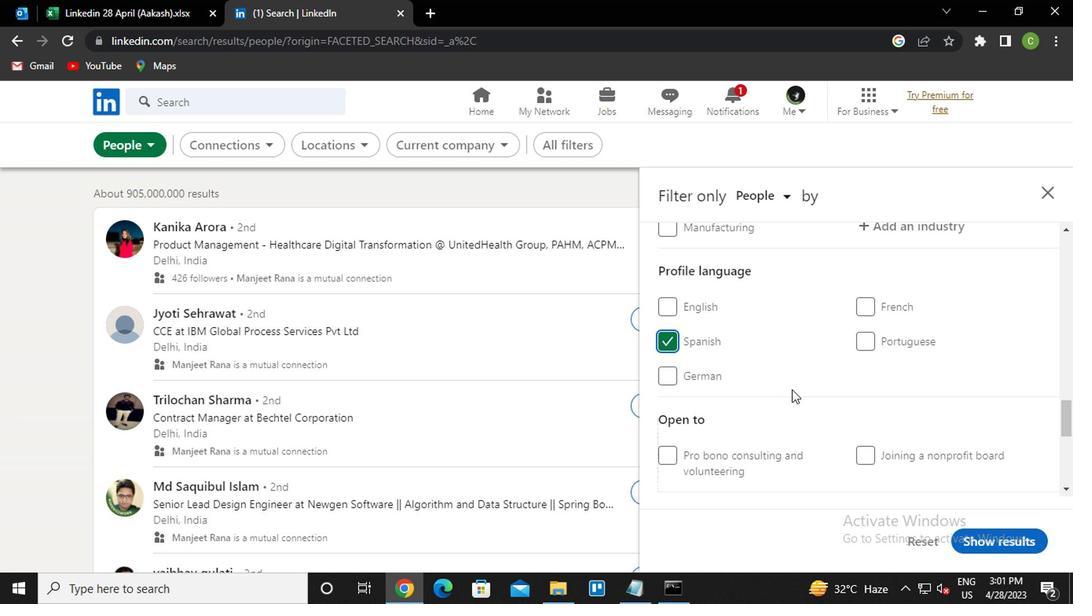 
Action: Mouse scrolled (788, 390) with delta (0, 1)
Screenshot: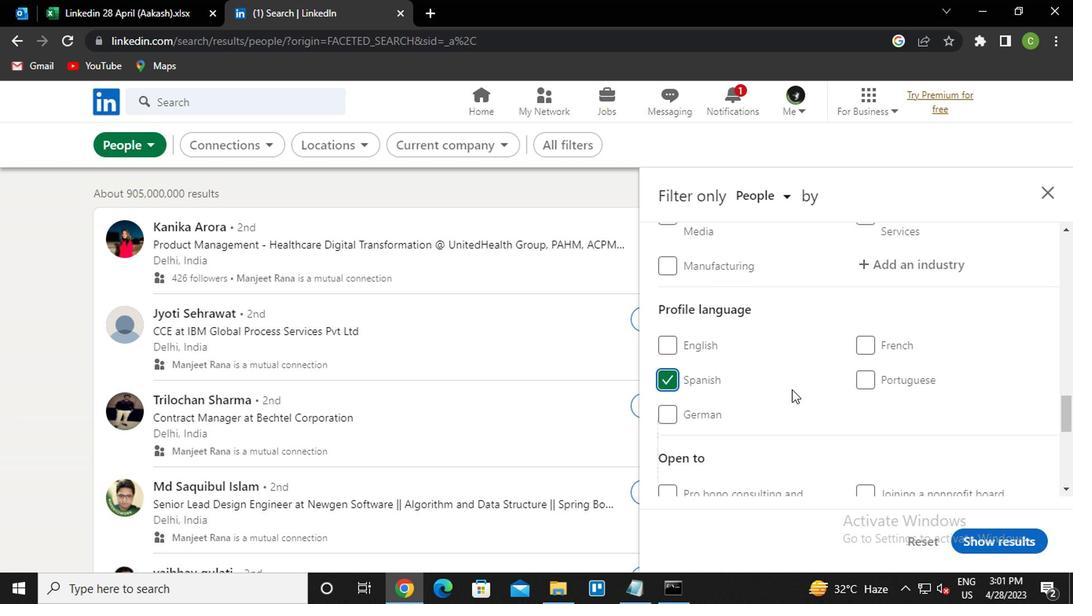 
Action: Mouse scrolled (788, 390) with delta (0, 1)
Screenshot: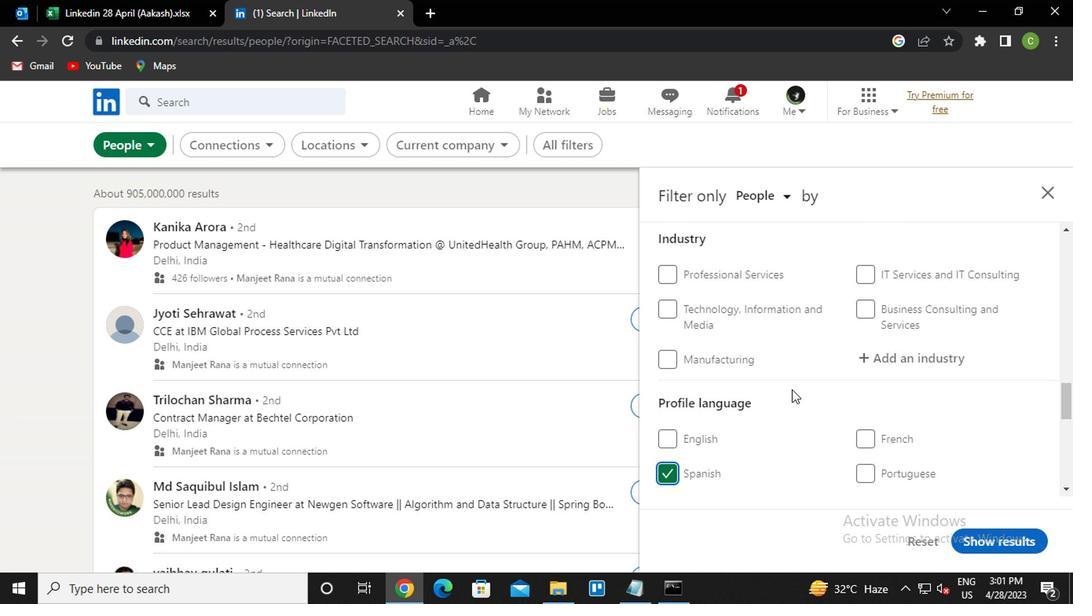 
Action: Mouse moved to (788, 389)
Screenshot: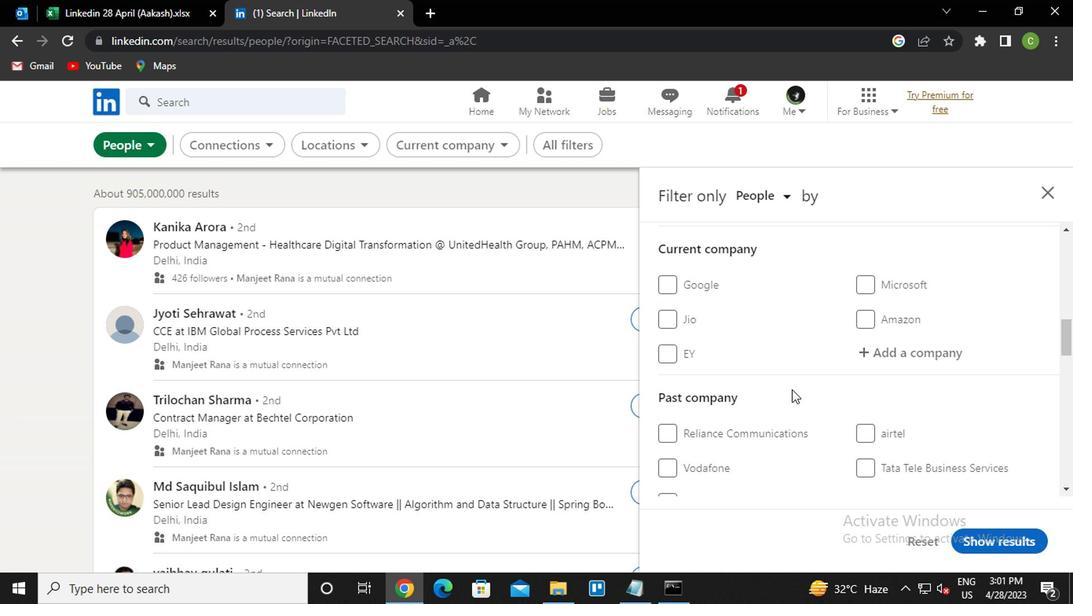 
Action: Mouse scrolled (788, 390) with delta (0, 1)
Screenshot: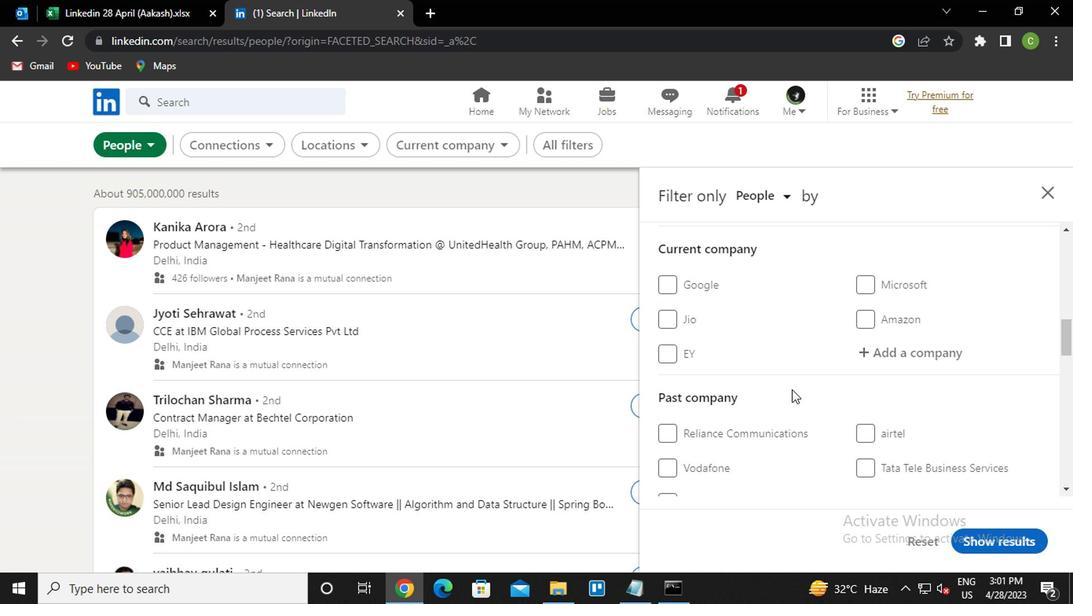 
Action: Mouse scrolled (788, 390) with delta (0, 1)
Screenshot: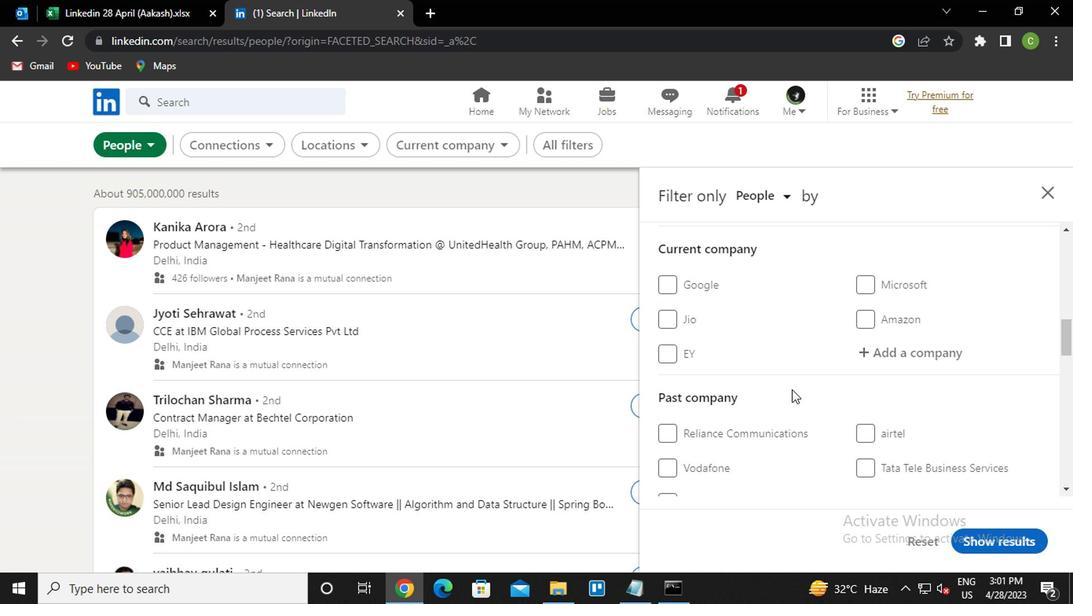 
Action: Mouse scrolled (788, 388) with delta (0, 0)
Screenshot: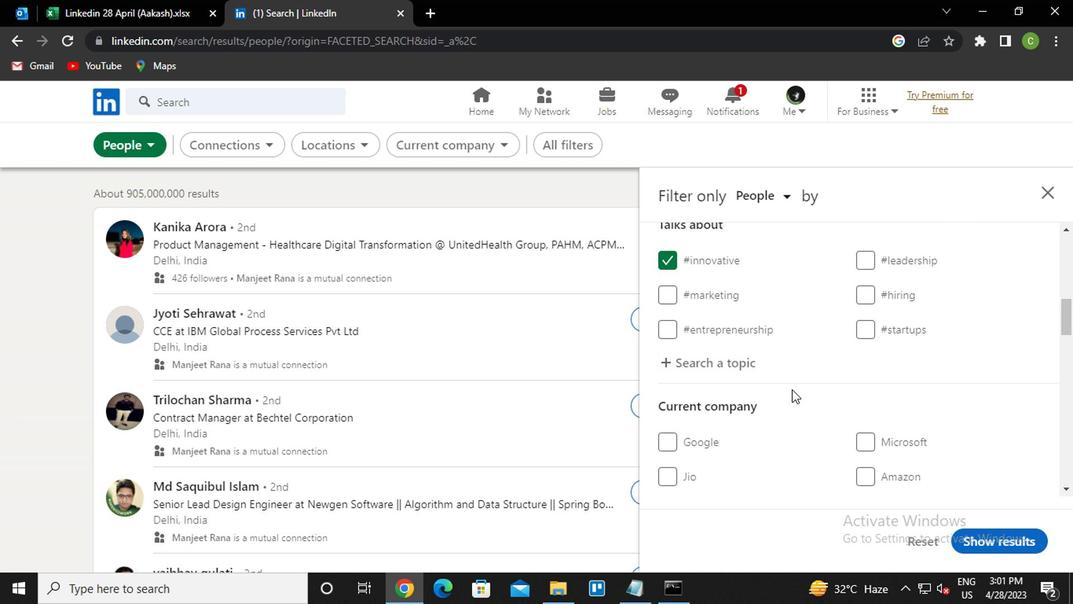 
Action: Mouse moved to (788, 388)
Screenshot: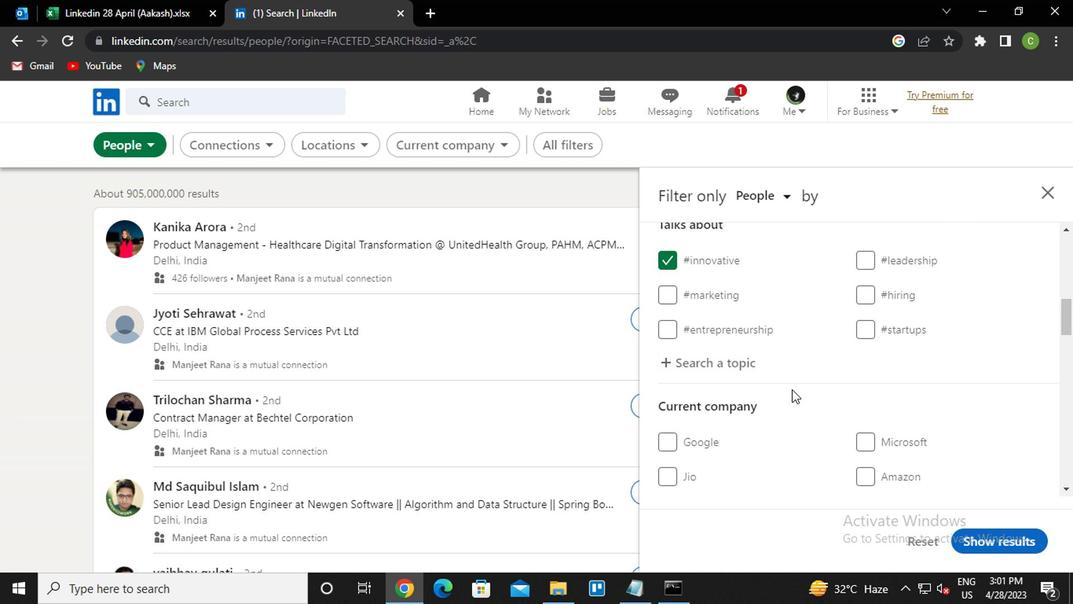 
Action: Mouse scrolled (788, 387) with delta (0, -1)
Screenshot: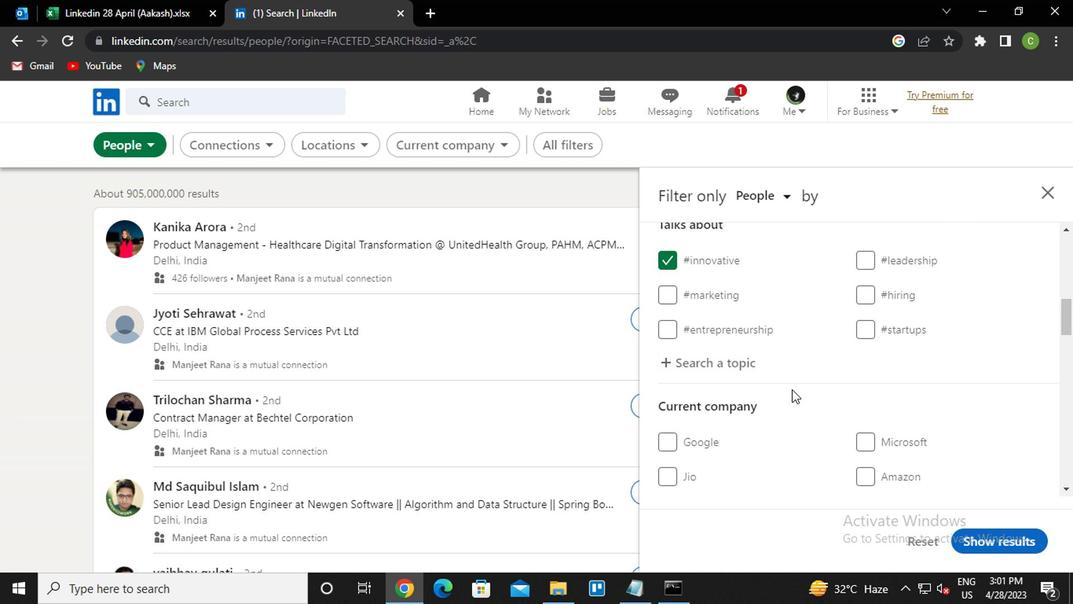 
Action: Mouse scrolled (788, 387) with delta (0, -1)
Screenshot: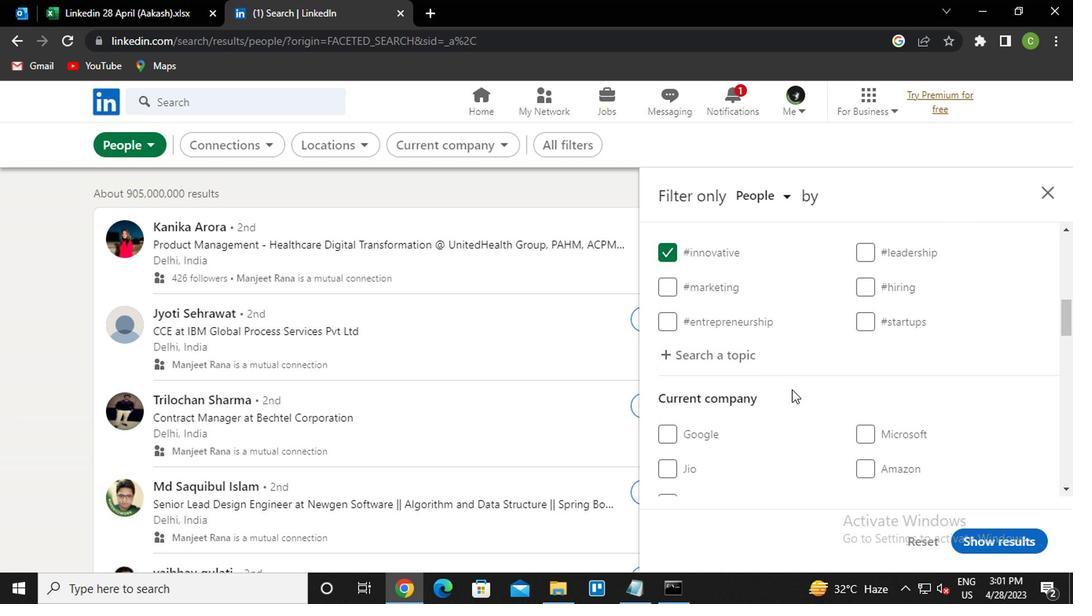 
Action: Mouse moved to (888, 276)
Screenshot: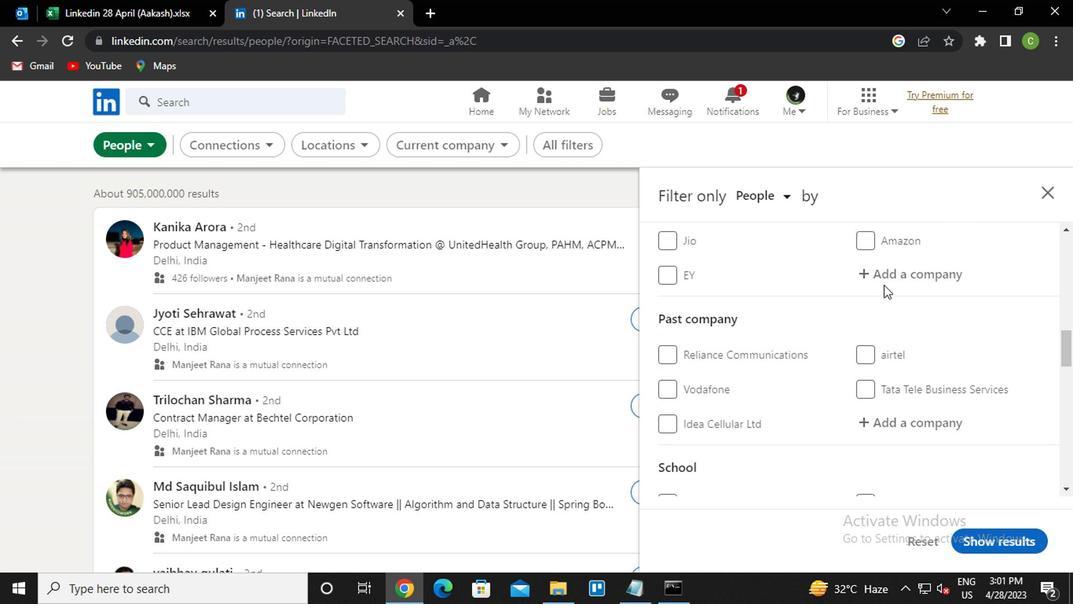 
Action: Mouse pressed left at (888, 276)
Screenshot: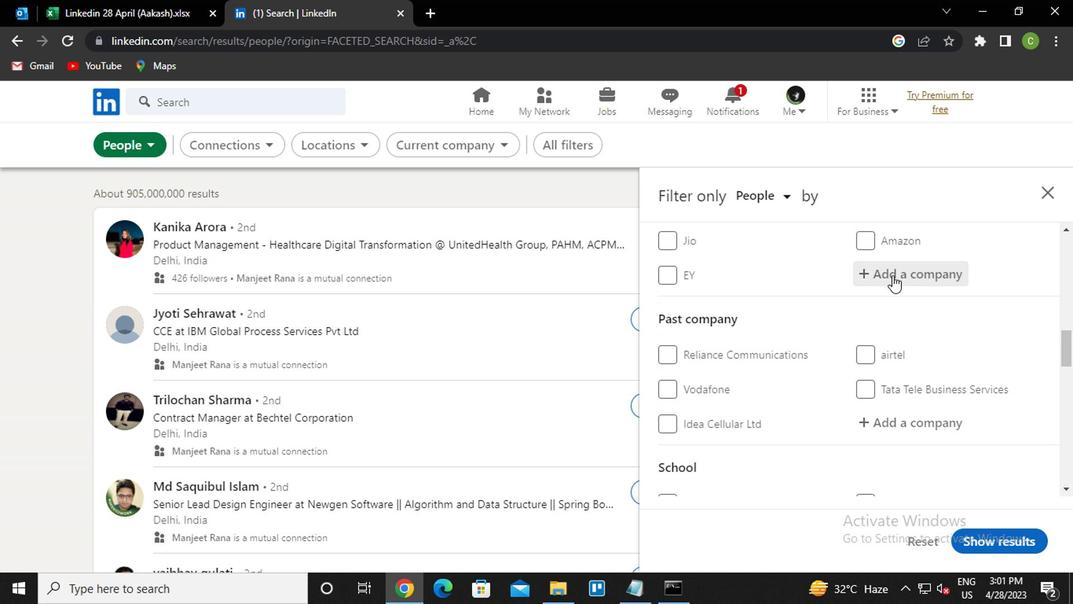 
Action: Key pressed <Key.caps_lock>u<Key.caps_lock>ltratec<Key.down><Key.enter>
Screenshot: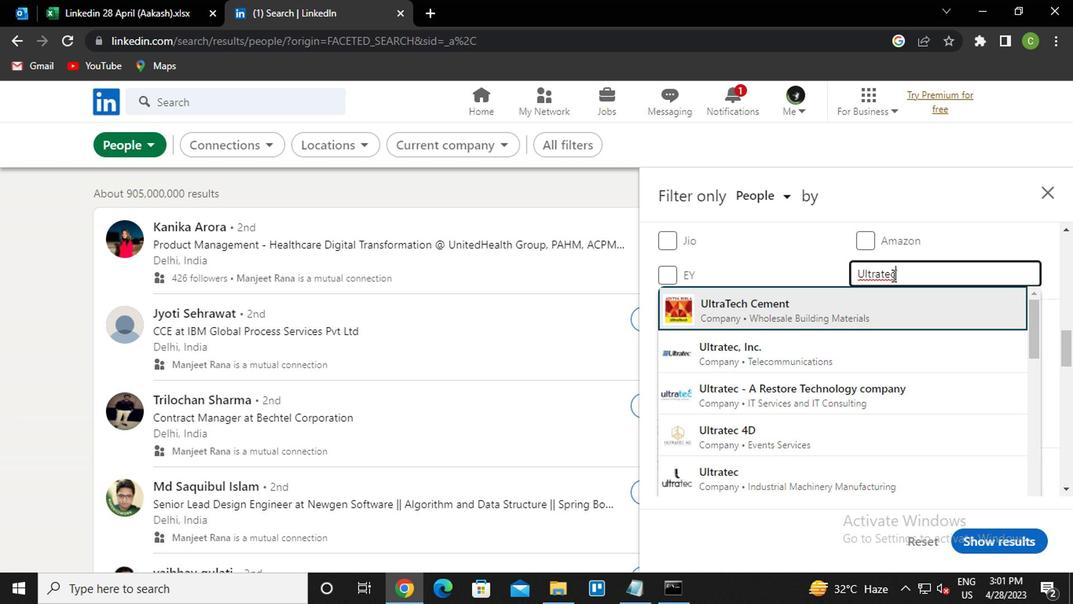 
Action: Mouse moved to (879, 281)
Screenshot: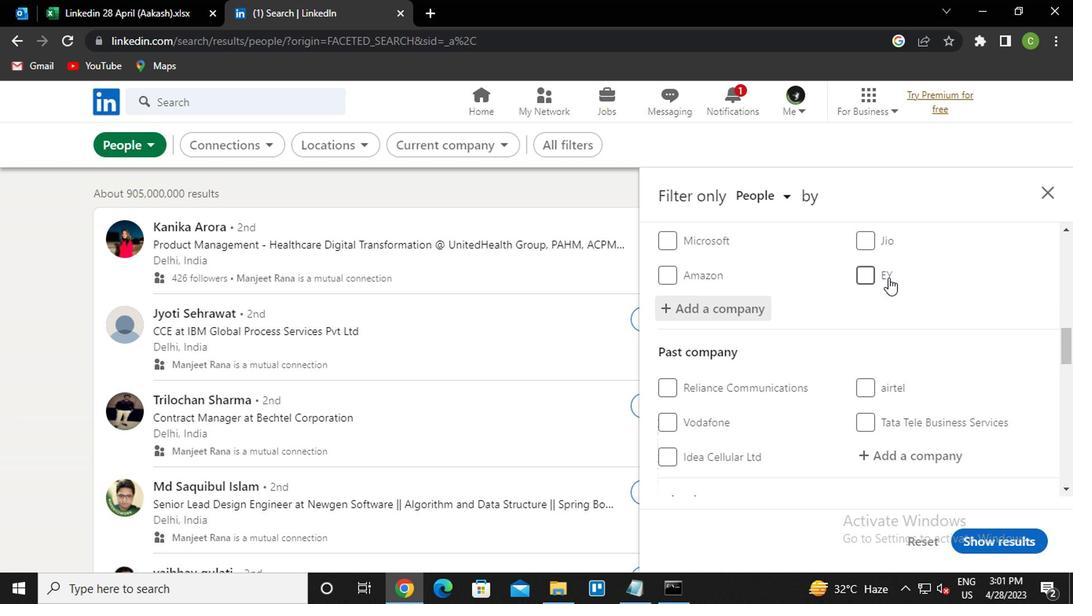 
Action: Mouse scrolled (879, 280) with delta (0, -1)
Screenshot: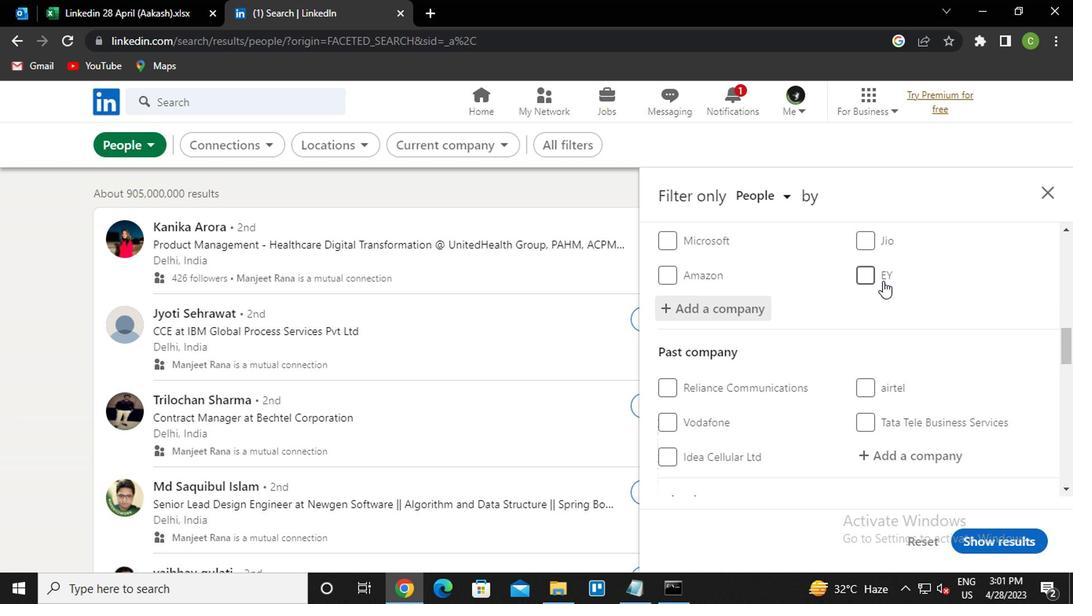 
Action: Mouse scrolled (879, 280) with delta (0, -1)
Screenshot: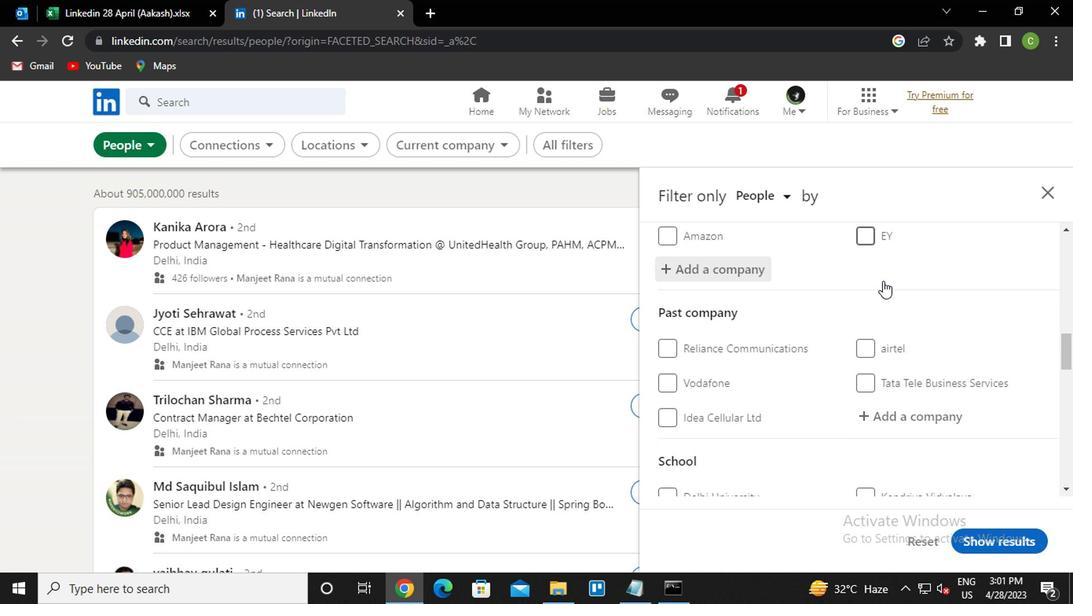 
Action: Mouse scrolled (879, 280) with delta (0, -1)
Screenshot: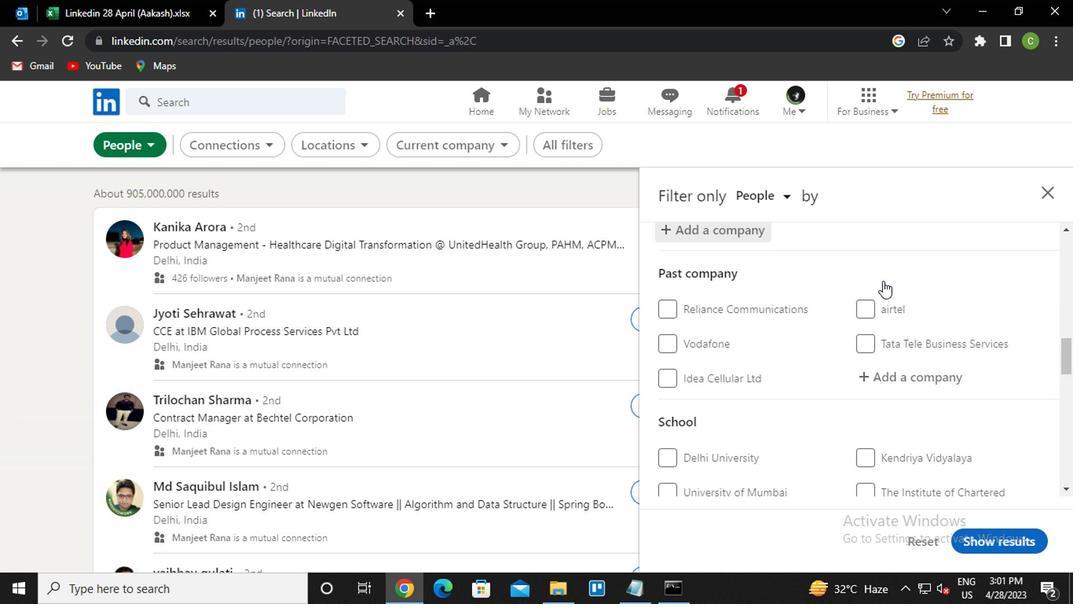 
Action: Mouse moved to (890, 371)
Screenshot: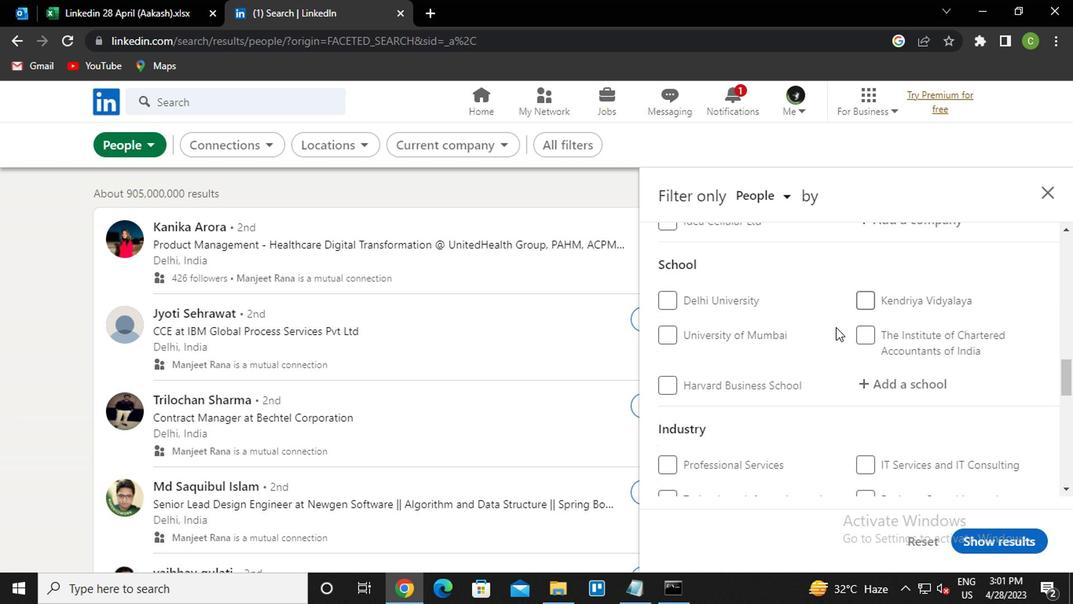 
Action: Mouse scrolled (890, 370) with delta (0, 0)
Screenshot: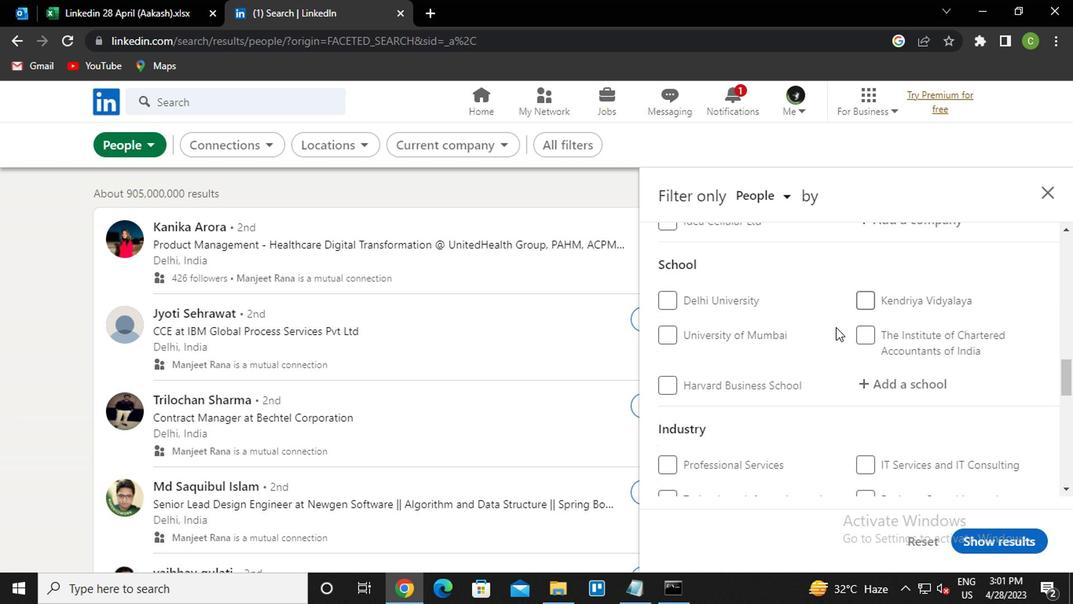 
Action: Mouse moved to (915, 312)
Screenshot: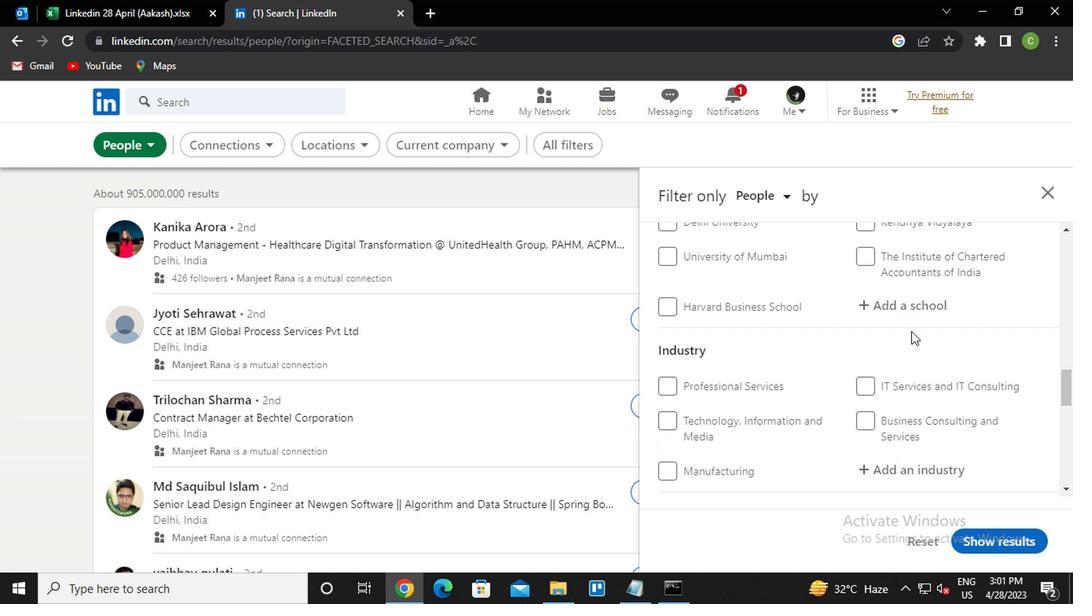 
Action: Mouse pressed left at (915, 312)
Screenshot: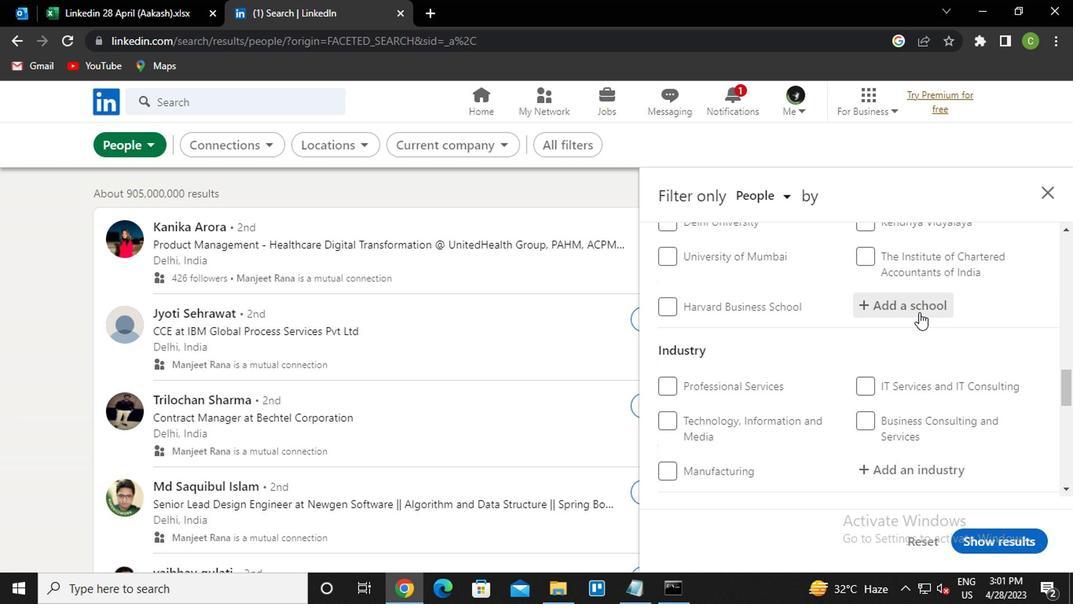 
Action: Key pressed <Key.caps_lock>b<Key.caps_lock>harathi<Key.down><Key.down><Key.enter>
Screenshot: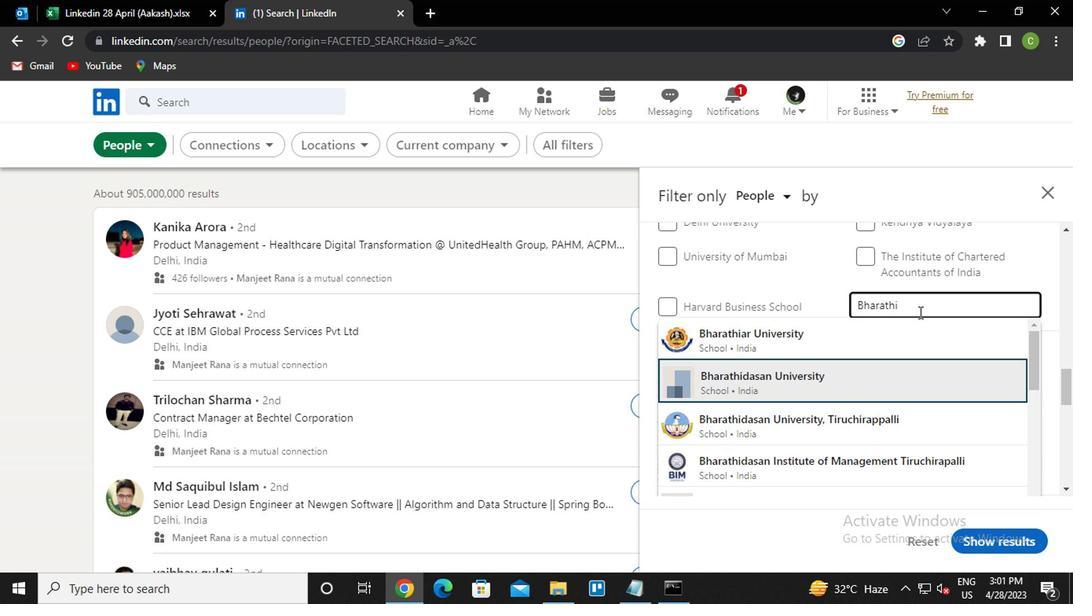 
Action: Mouse moved to (925, 319)
Screenshot: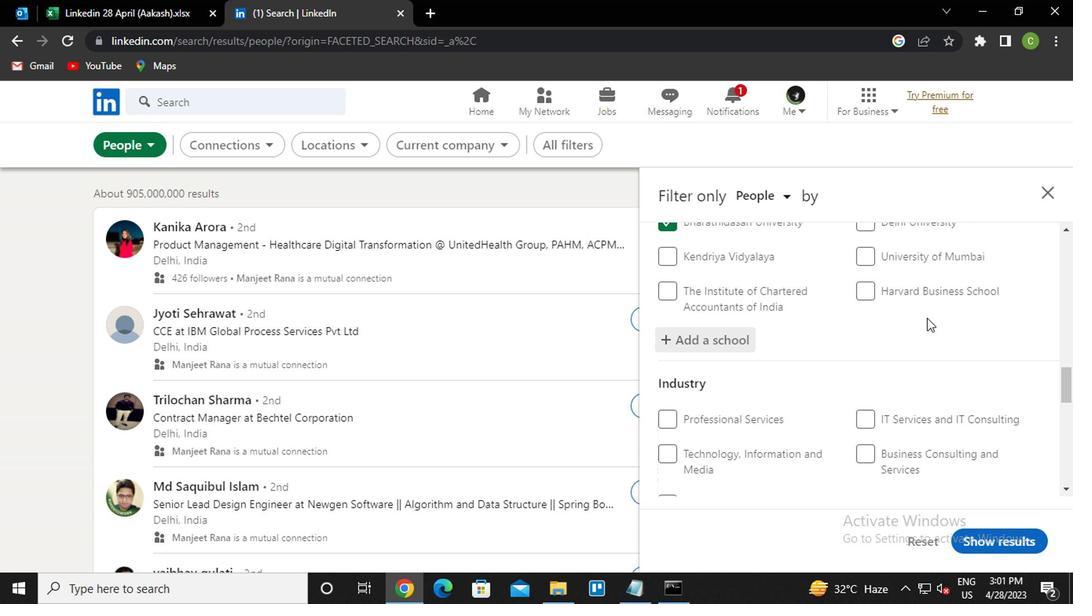 
Action: Mouse scrolled (925, 318) with delta (0, -1)
Screenshot: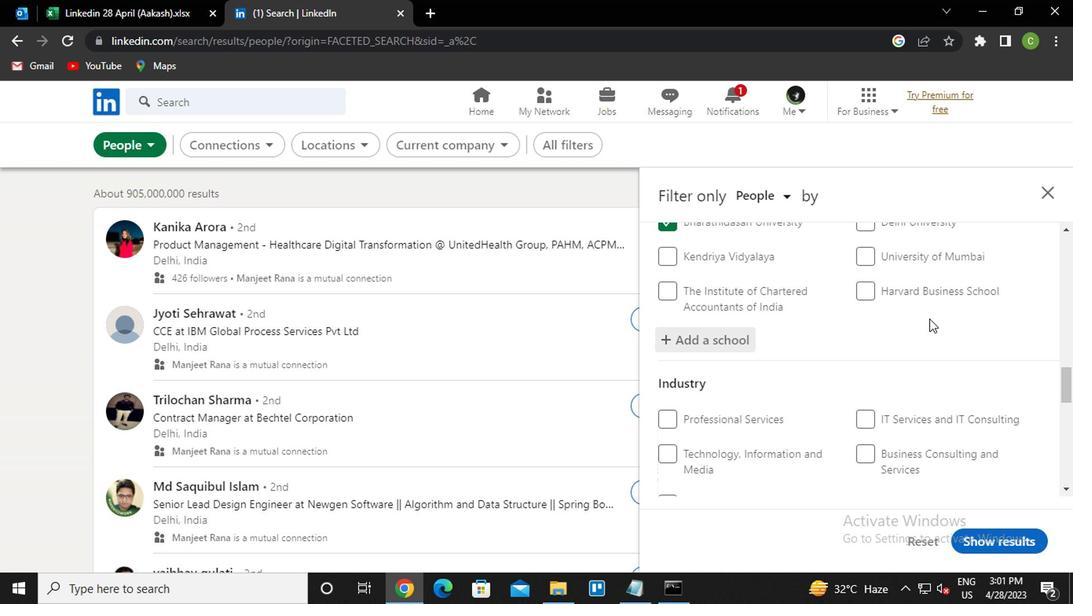 
Action: Mouse scrolled (925, 318) with delta (0, -1)
Screenshot: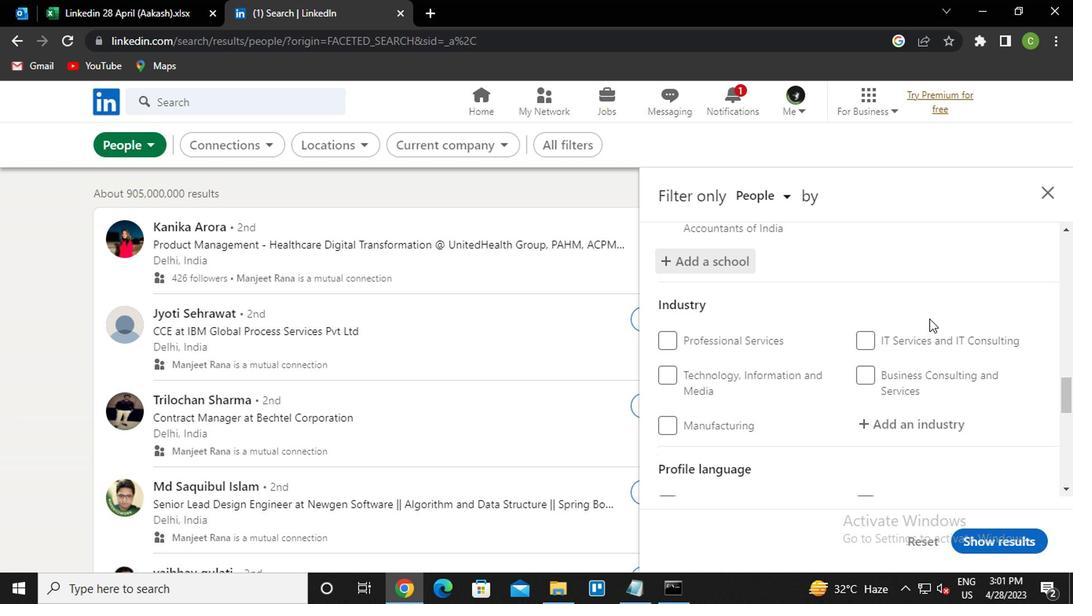 
Action: Mouse scrolled (925, 318) with delta (0, -1)
Screenshot: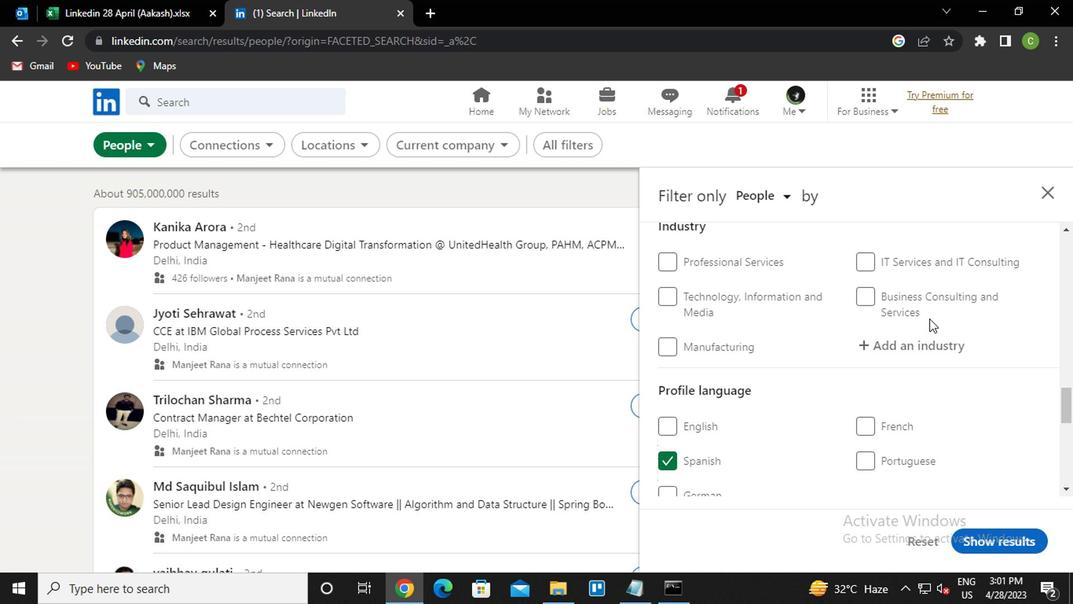 
Action: Mouse scrolled (925, 318) with delta (0, -1)
Screenshot: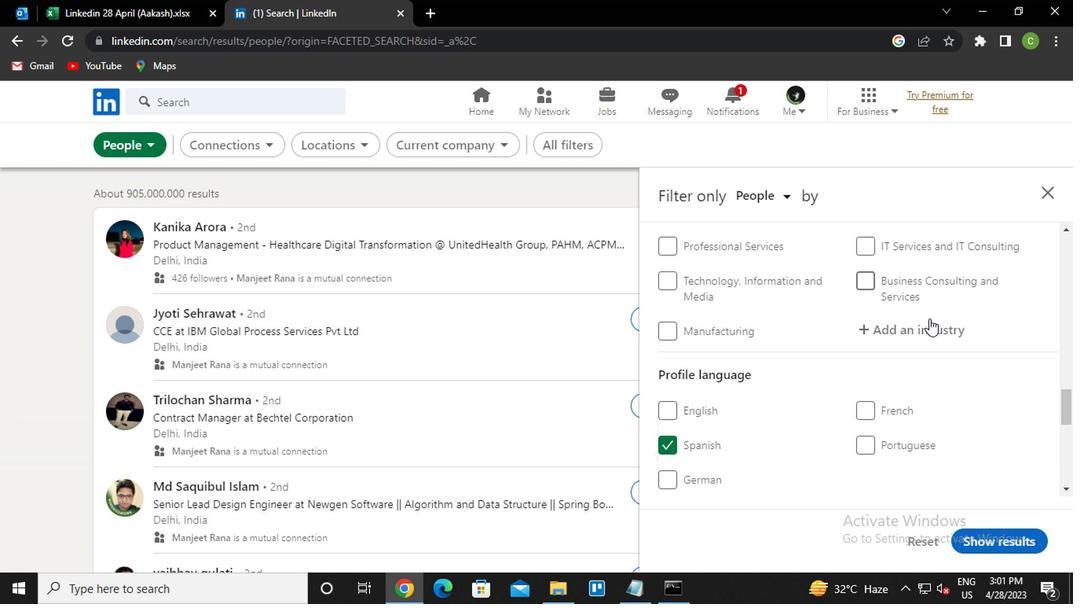 
Action: Mouse moved to (894, 326)
Screenshot: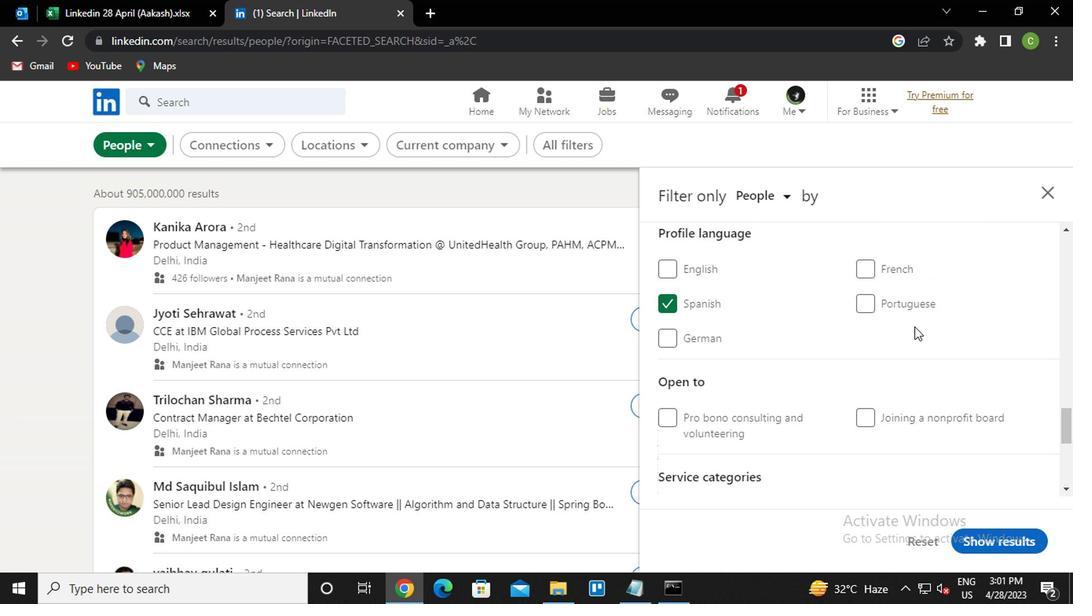 
Action: Mouse scrolled (894, 327) with delta (0, 1)
Screenshot: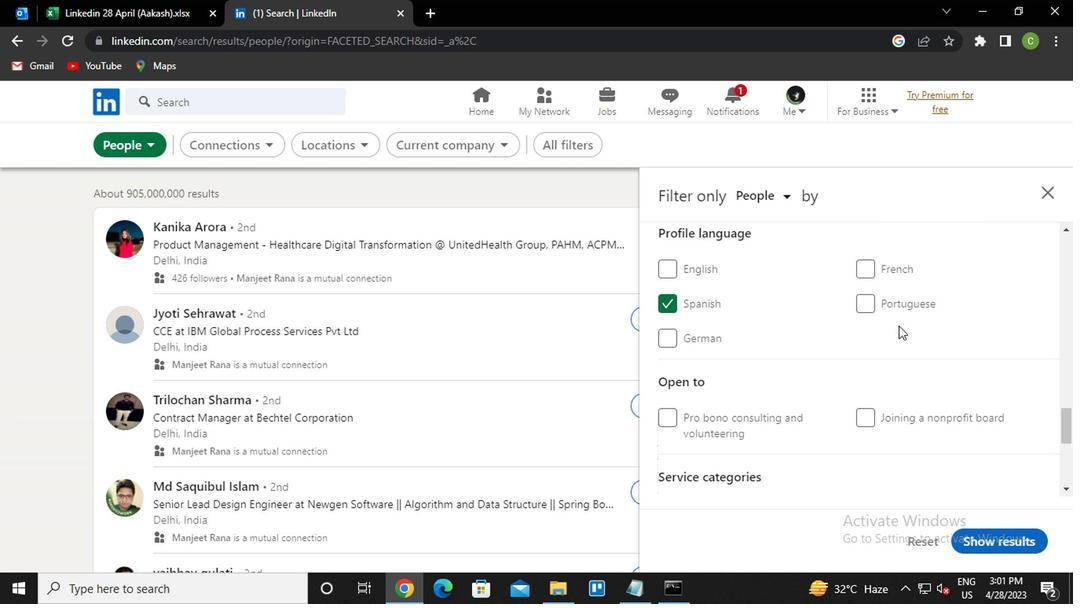 
Action: Mouse scrolled (894, 327) with delta (0, 1)
Screenshot: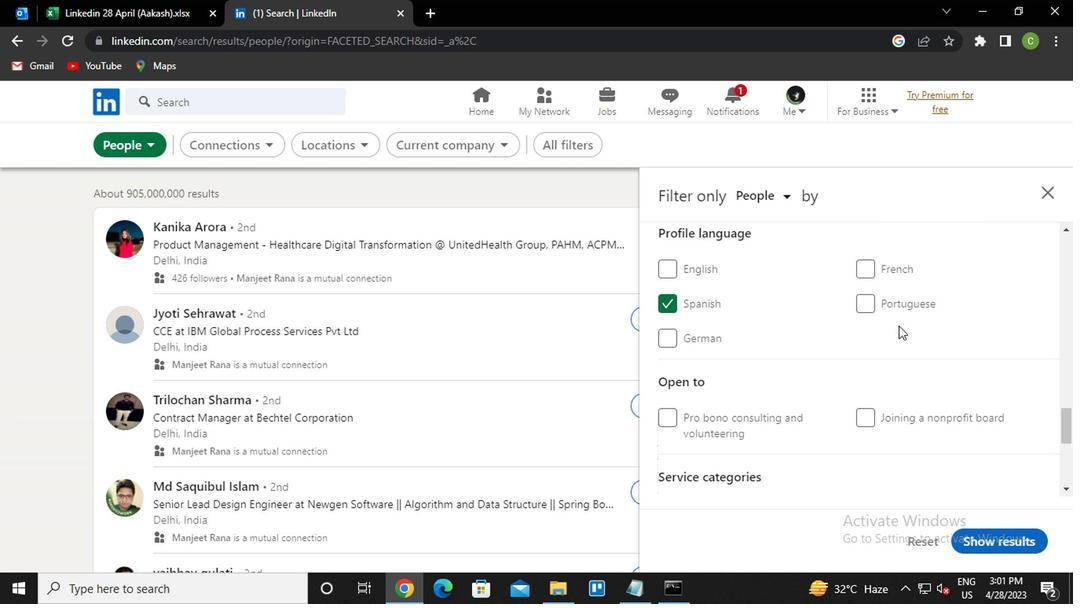 
Action: Mouse moved to (910, 342)
Screenshot: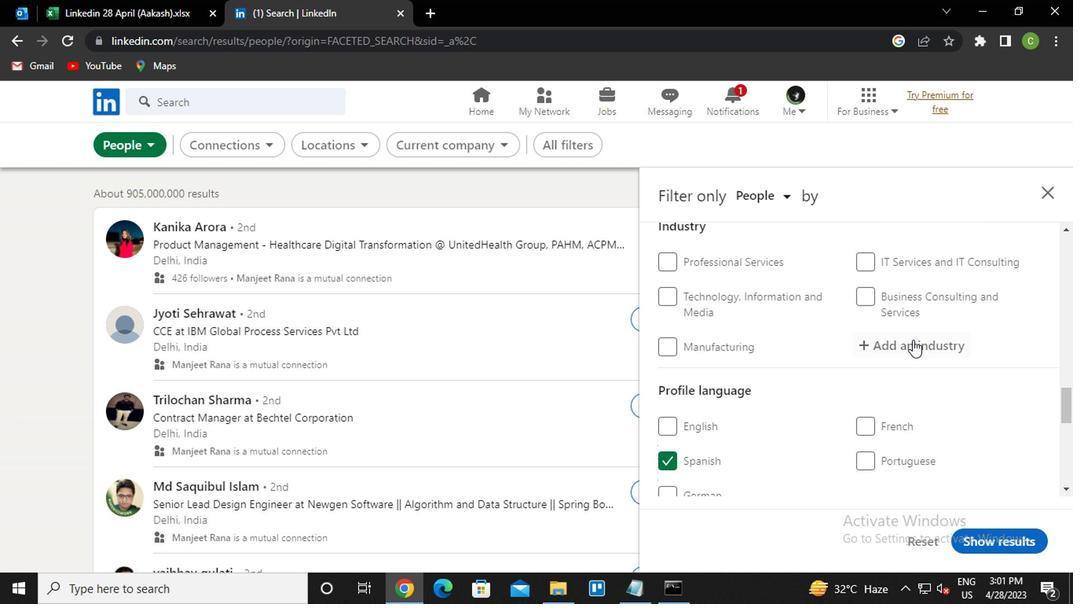 
Action: Mouse pressed left at (910, 342)
Screenshot: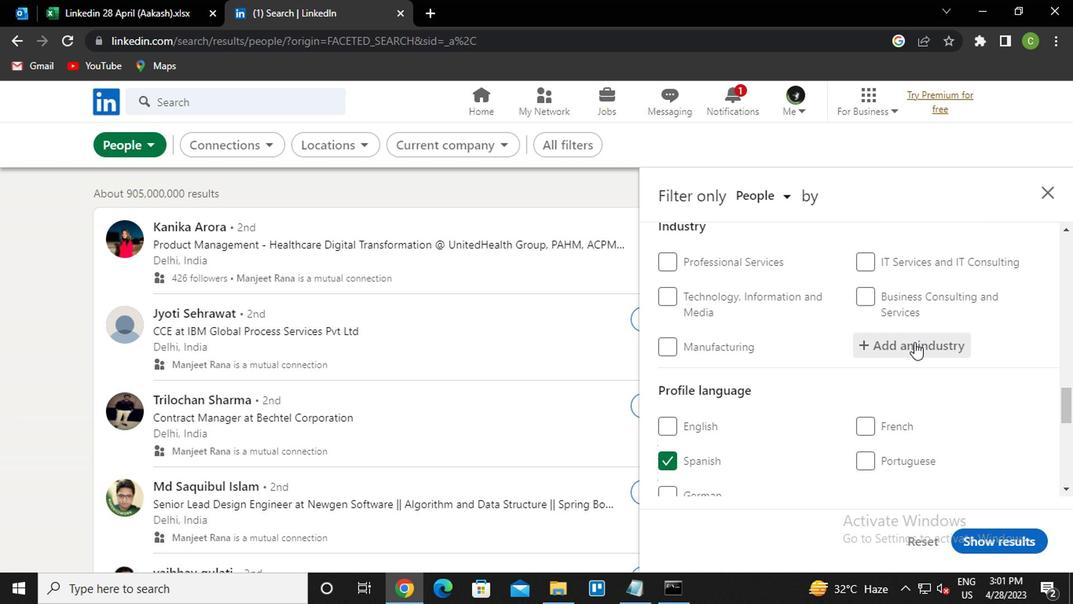 
Action: Key pressed <Key.caps_lock>p<Key.caps_lock>rofessional<Key.down><Key.enter>
Screenshot: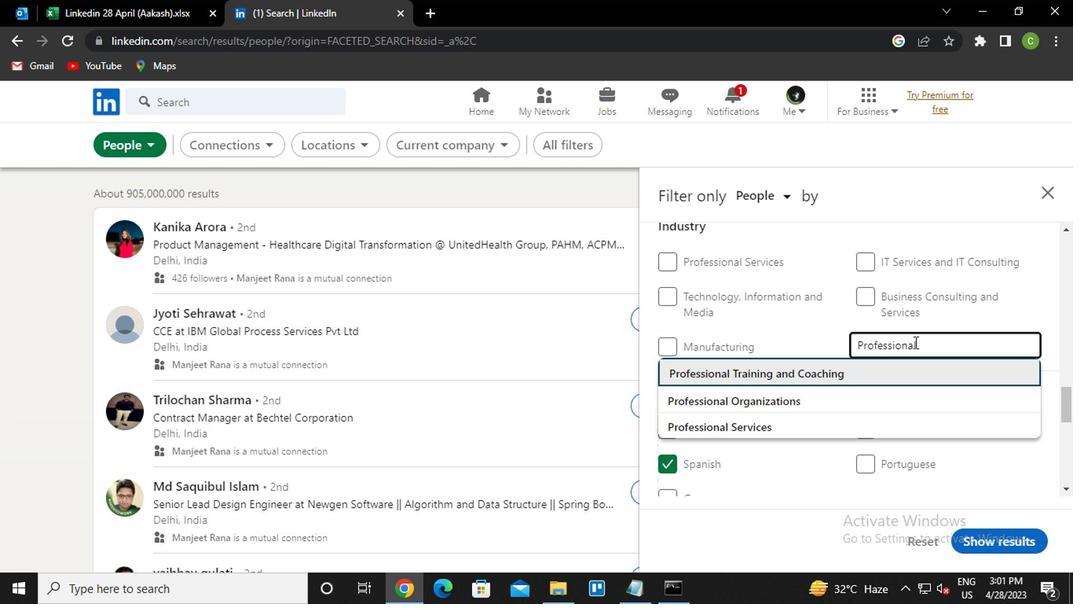 
Action: Mouse scrolled (910, 341) with delta (0, 0)
Screenshot: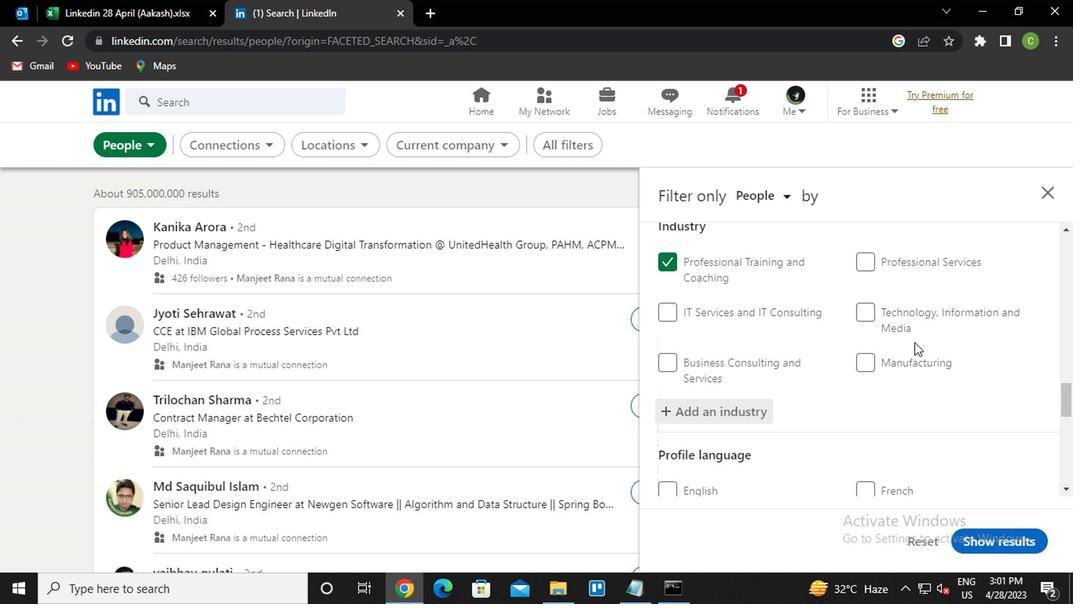 
Action: Mouse scrolled (910, 341) with delta (0, 0)
Screenshot: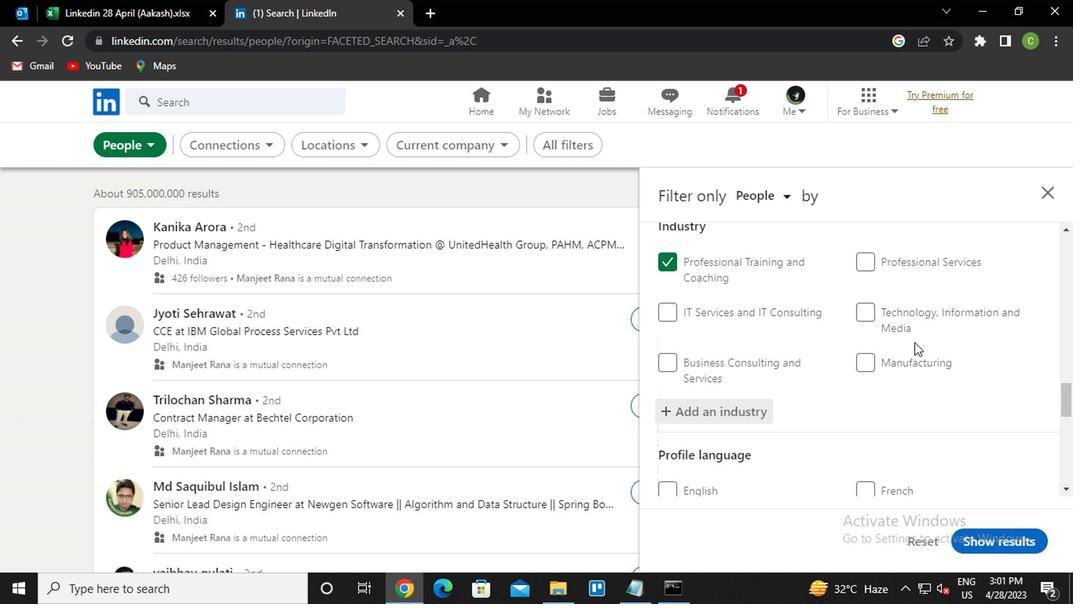 
Action: Mouse scrolled (910, 341) with delta (0, 0)
Screenshot: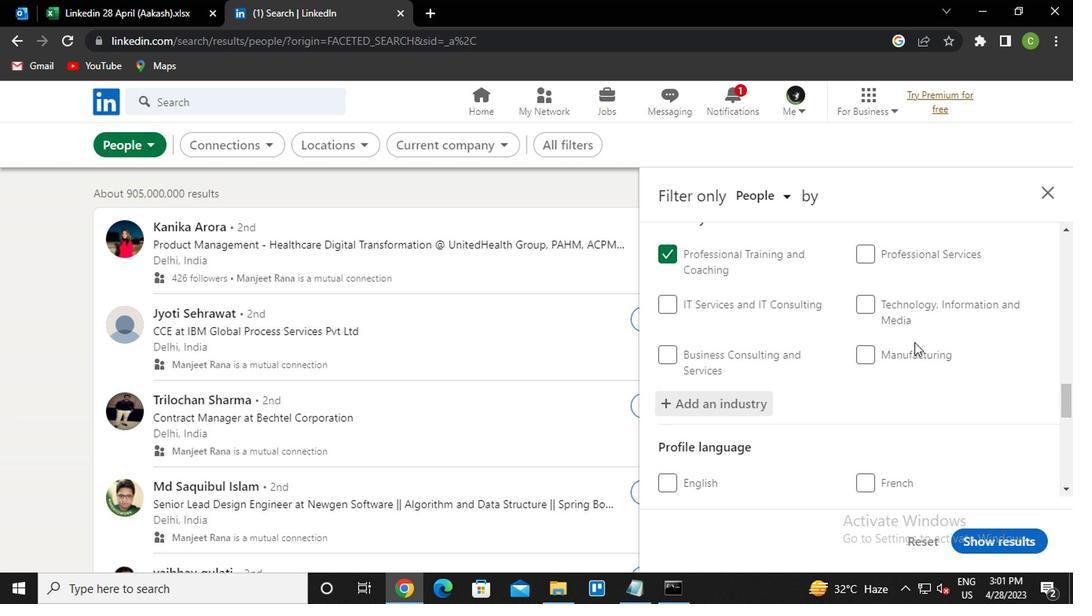 
Action: Mouse scrolled (910, 341) with delta (0, 0)
Screenshot: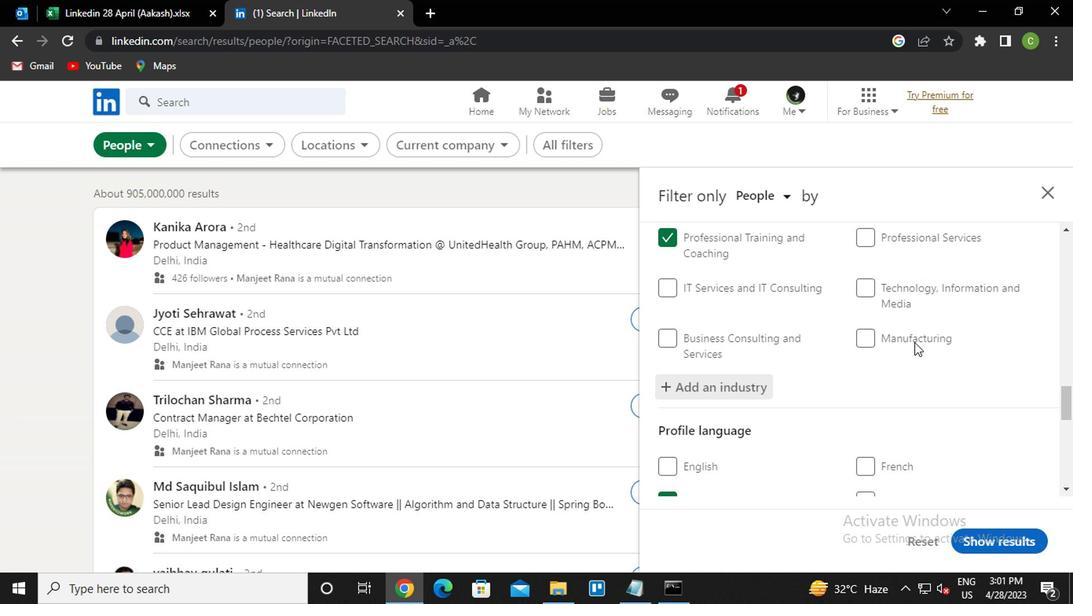 
Action: Mouse moved to (888, 368)
Screenshot: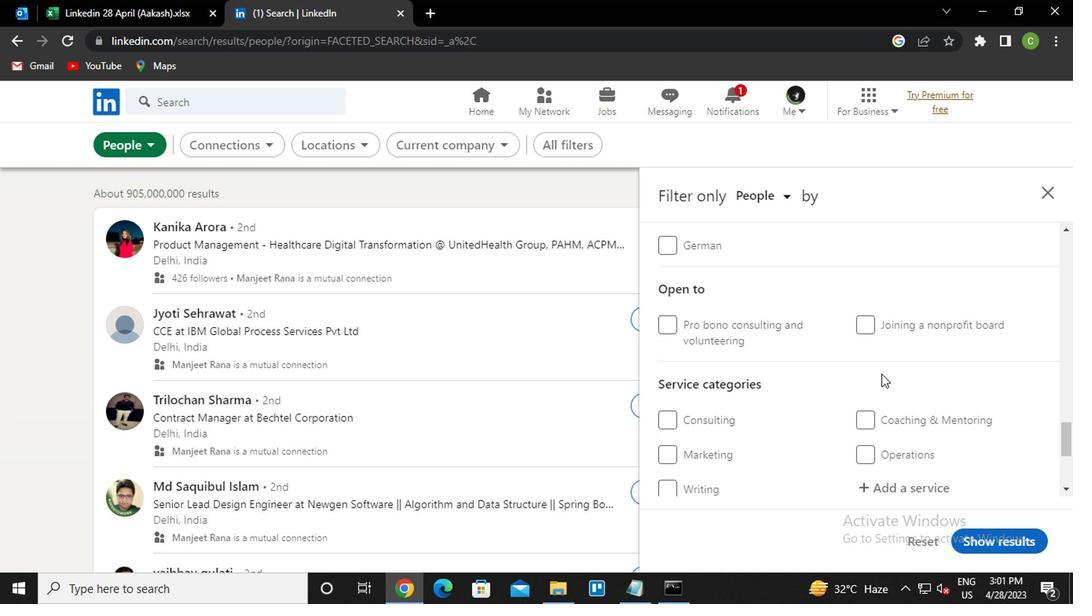 
Action: Mouse scrolled (888, 367) with delta (0, -1)
Screenshot: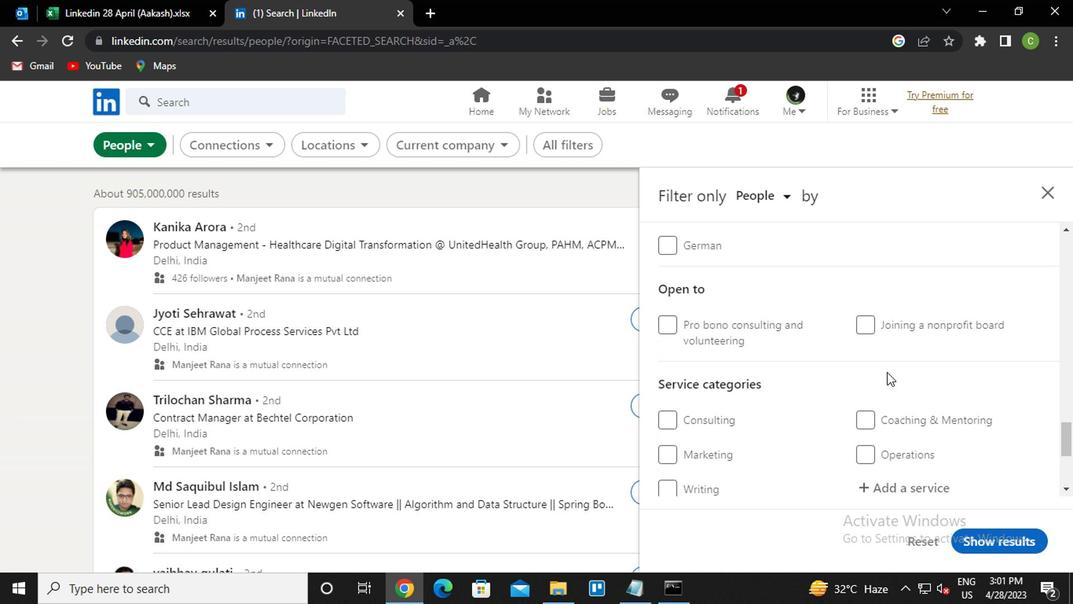 
Action: Mouse scrolled (888, 367) with delta (0, -1)
Screenshot: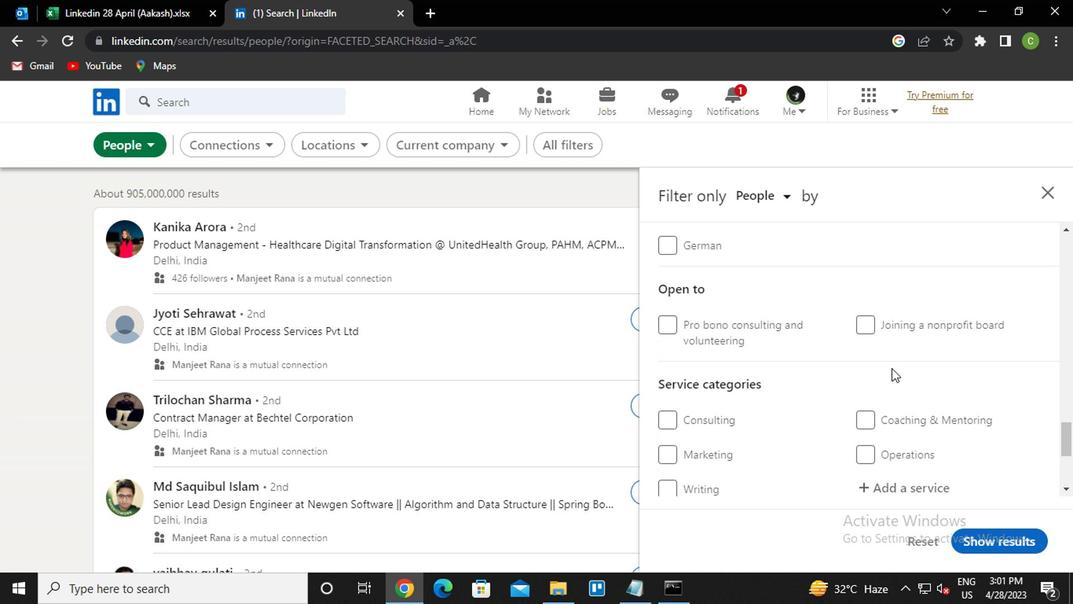 
Action: Mouse moved to (901, 329)
Screenshot: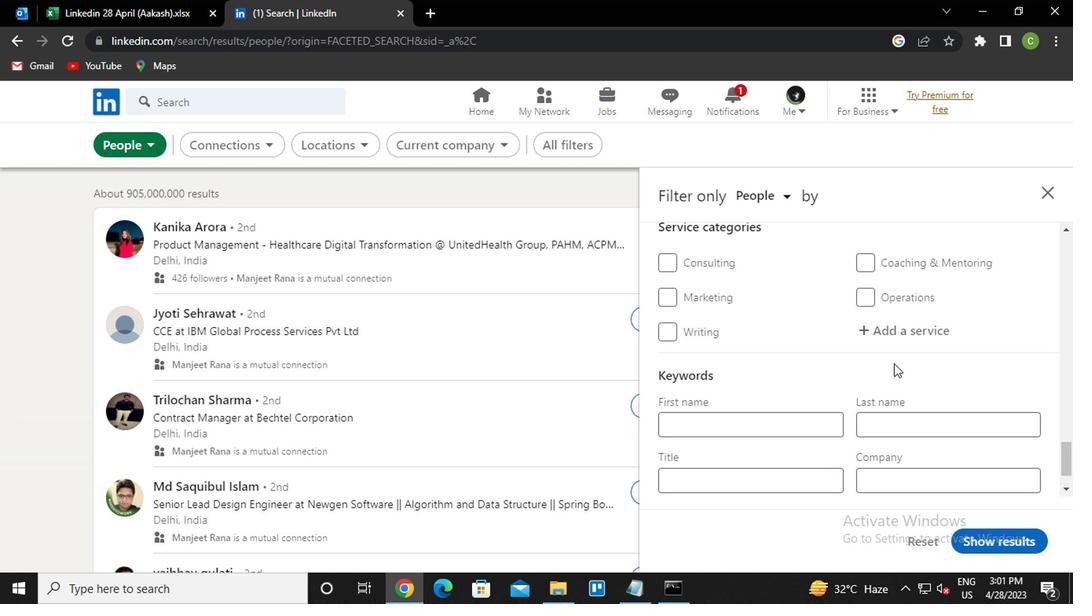 
Action: Mouse pressed left at (901, 329)
Screenshot: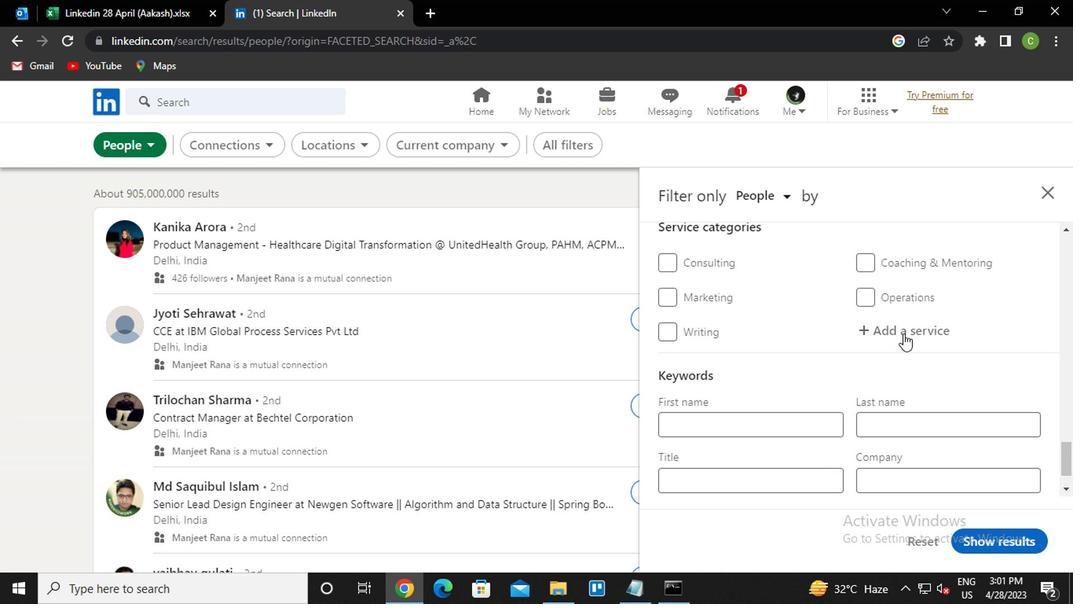 
Action: Key pressed <Key.caps_lock>o<Key.caps_lock>utsou<Key.down><Key.enter>
Screenshot: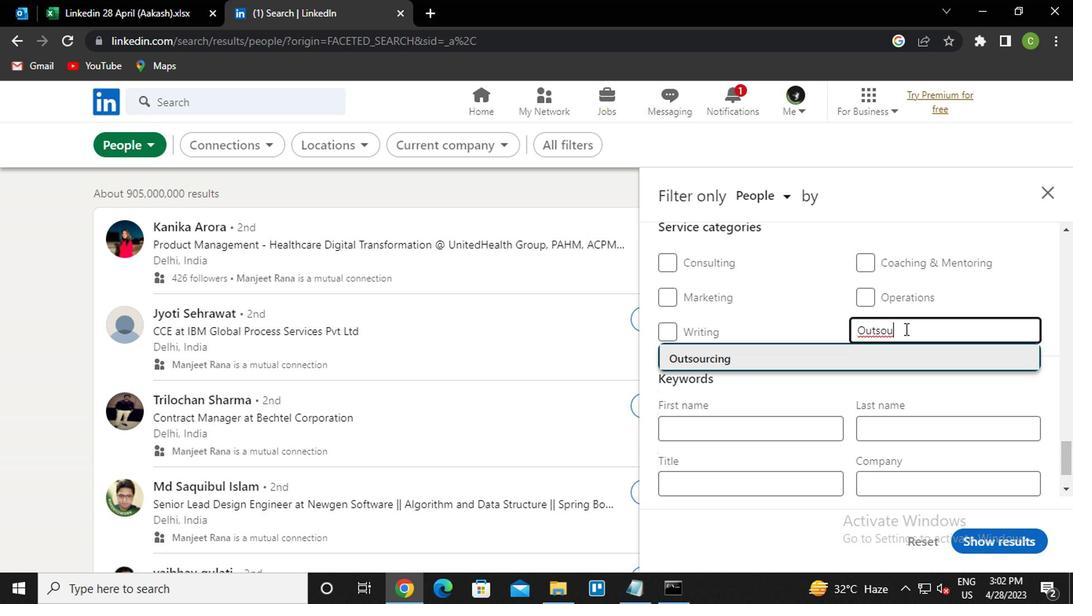 
Action: Mouse moved to (876, 365)
Screenshot: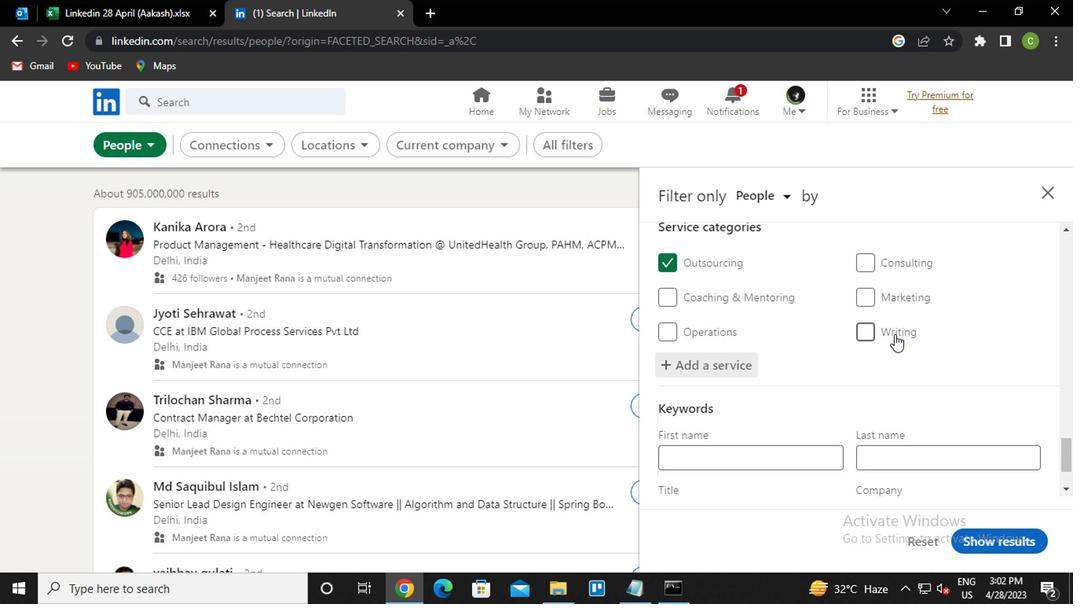 
Action: Mouse scrolled (876, 365) with delta (0, 0)
Screenshot: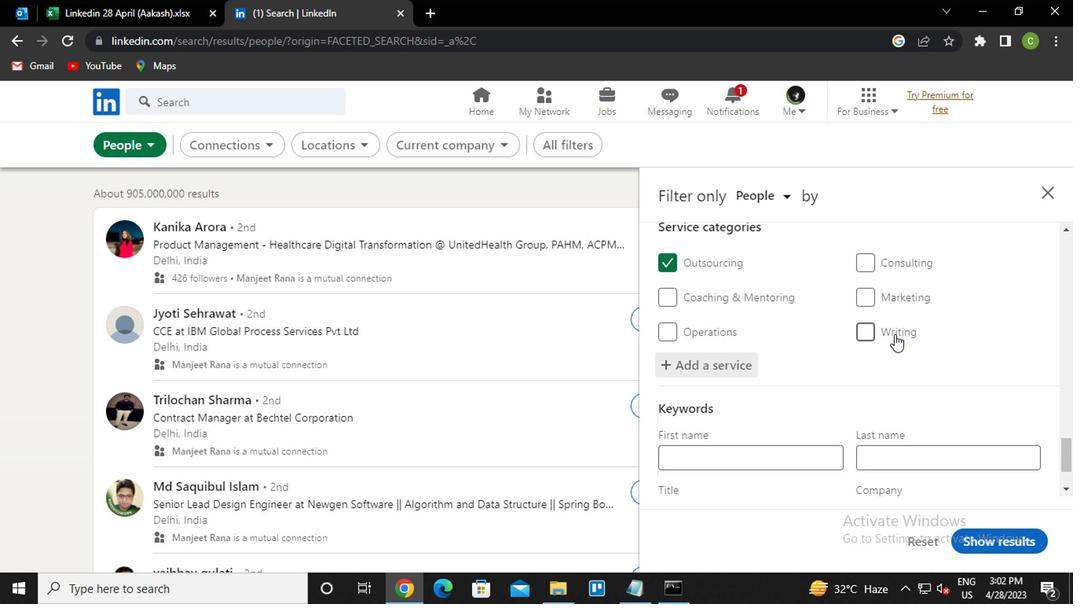 
Action: Mouse moved to (866, 390)
Screenshot: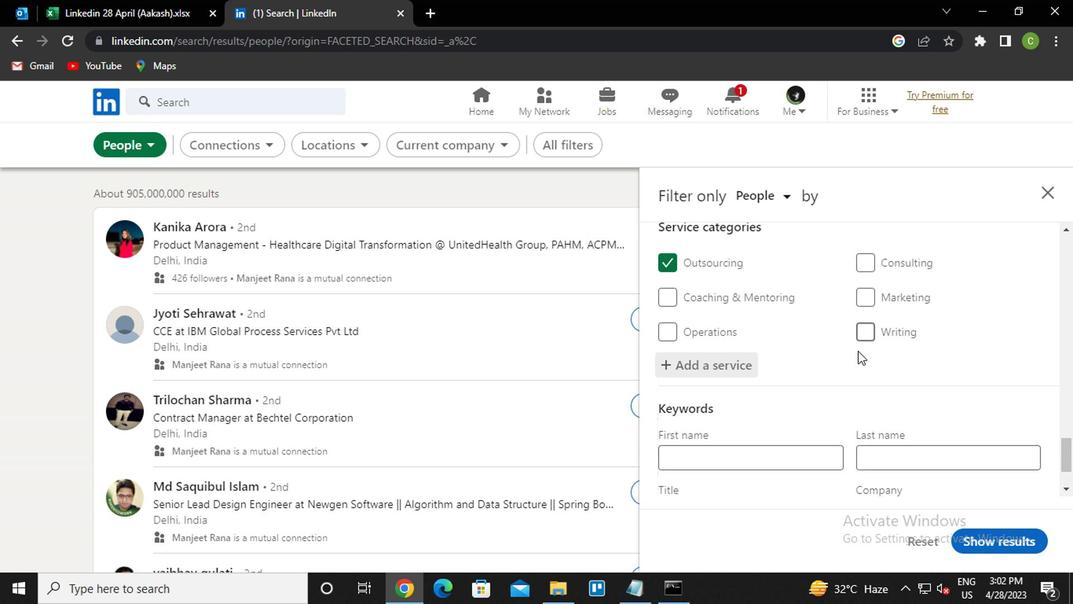
Action: Mouse scrolled (866, 390) with delta (0, 0)
Screenshot: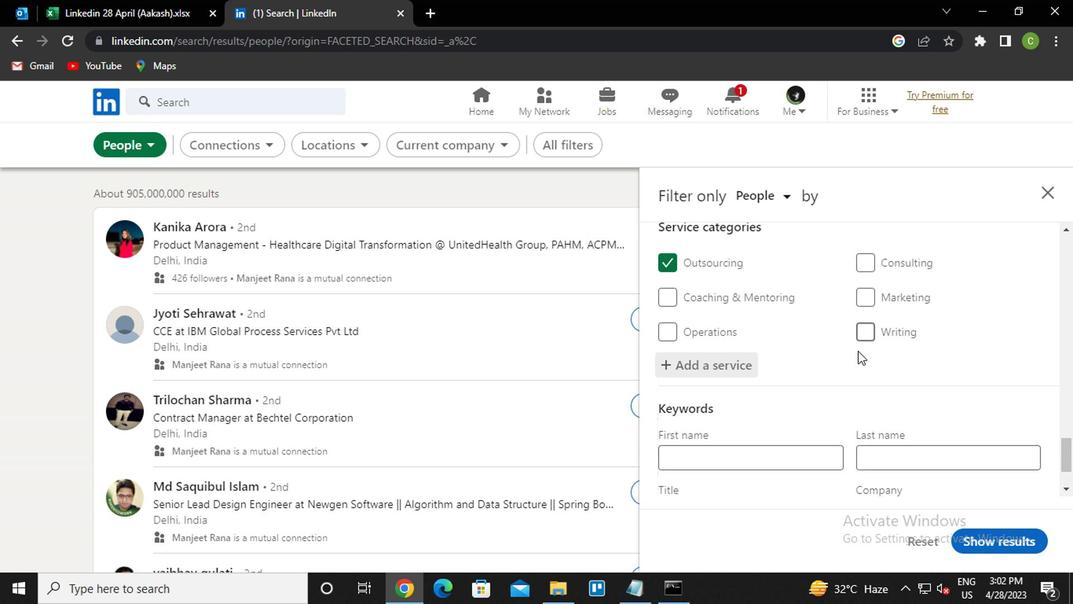 
Action: Mouse moved to (863, 394)
Screenshot: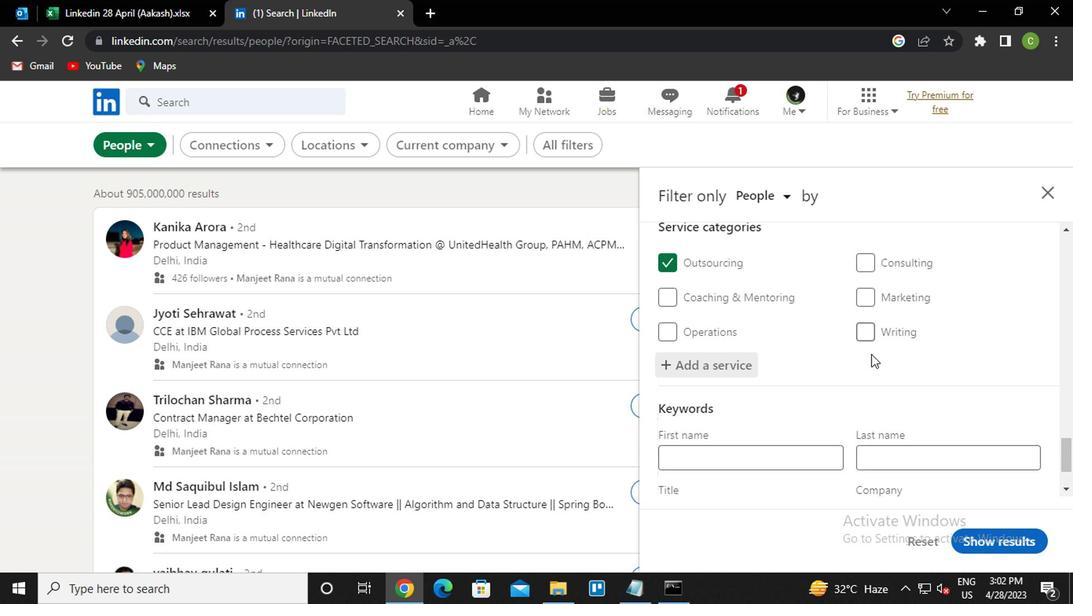 
Action: Mouse scrolled (863, 393) with delta (0, -1)
Screenshot: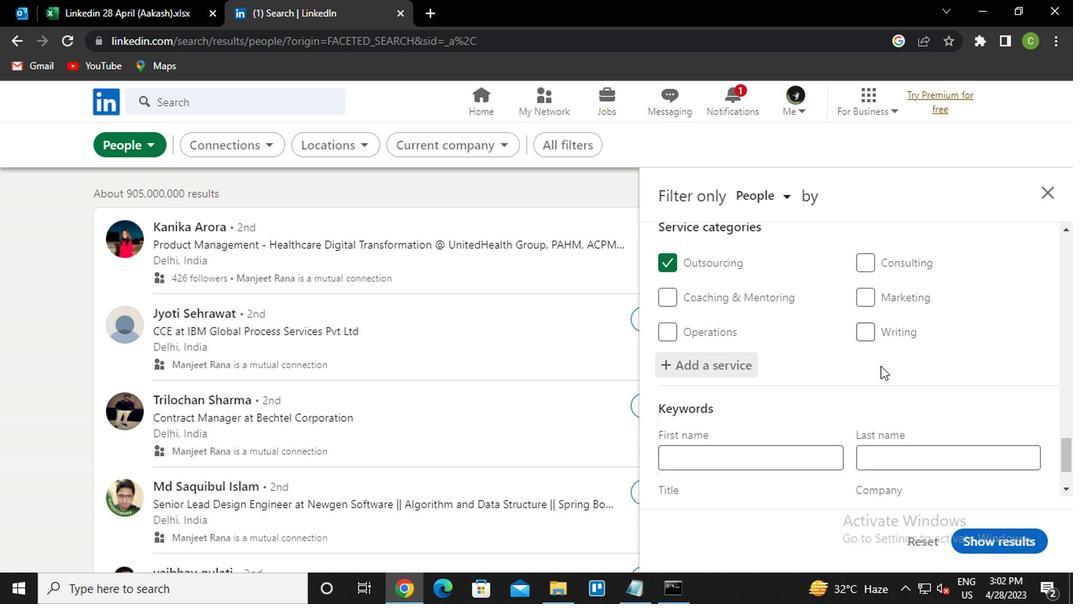 
Action: Mouse moved to (863, 394)
Screenshot: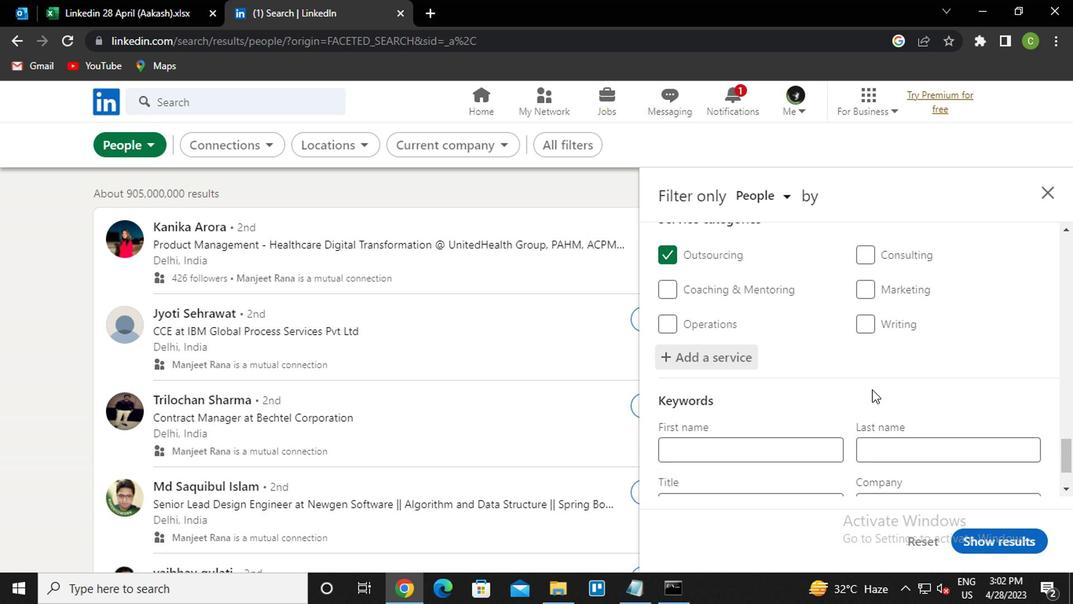 
Action: Mouse scrolled (863, 393) with delta (0, -1)
Screenshot: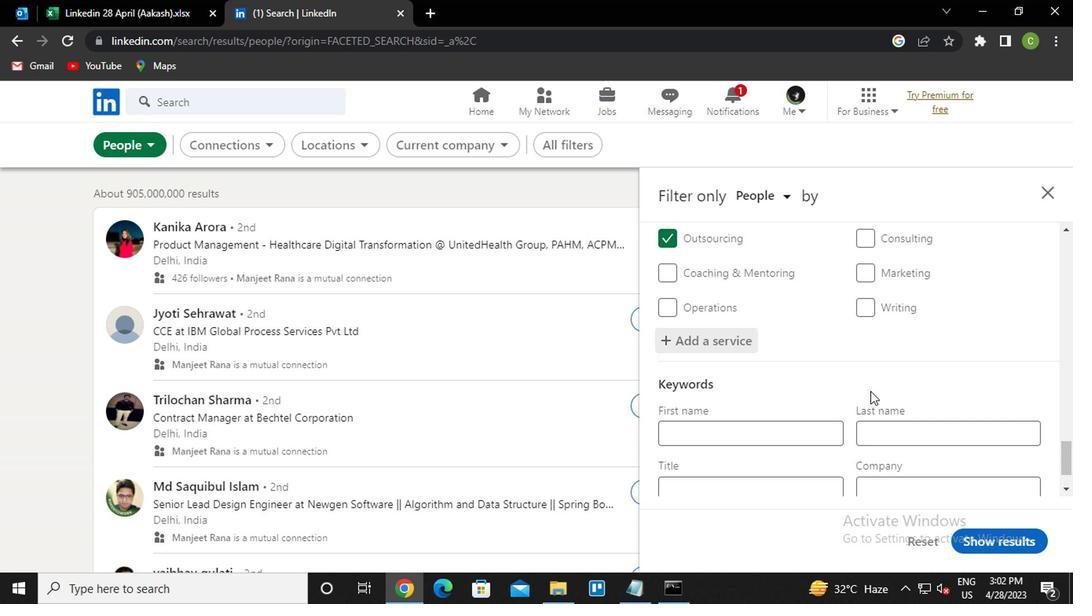 
Action: Mouse moved to (706, 430)
Screenshot: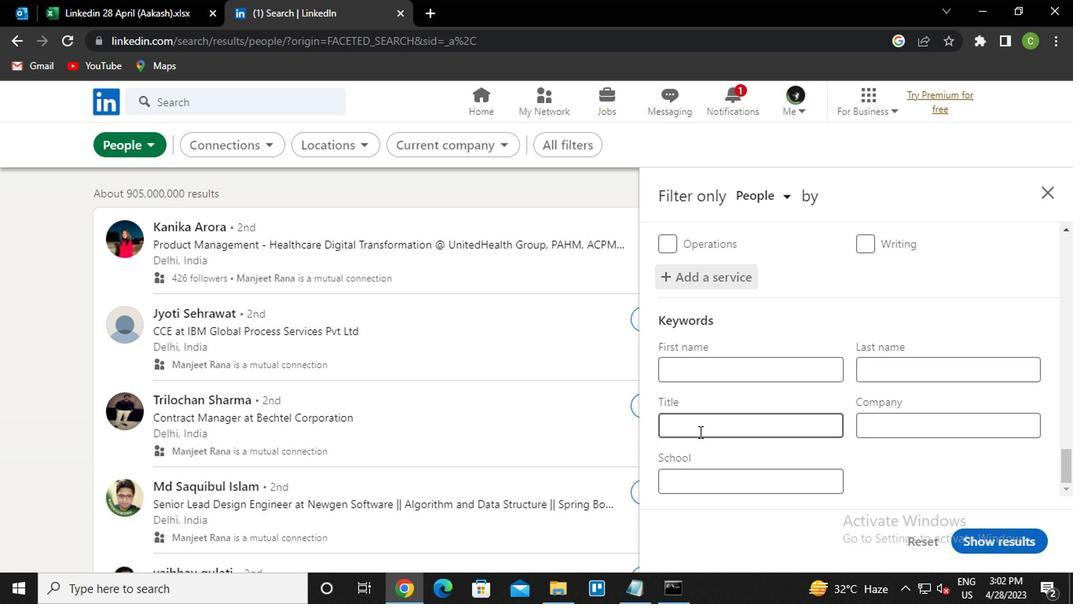 
Action: Mouse pressed left at (706, 430)
Screenshot: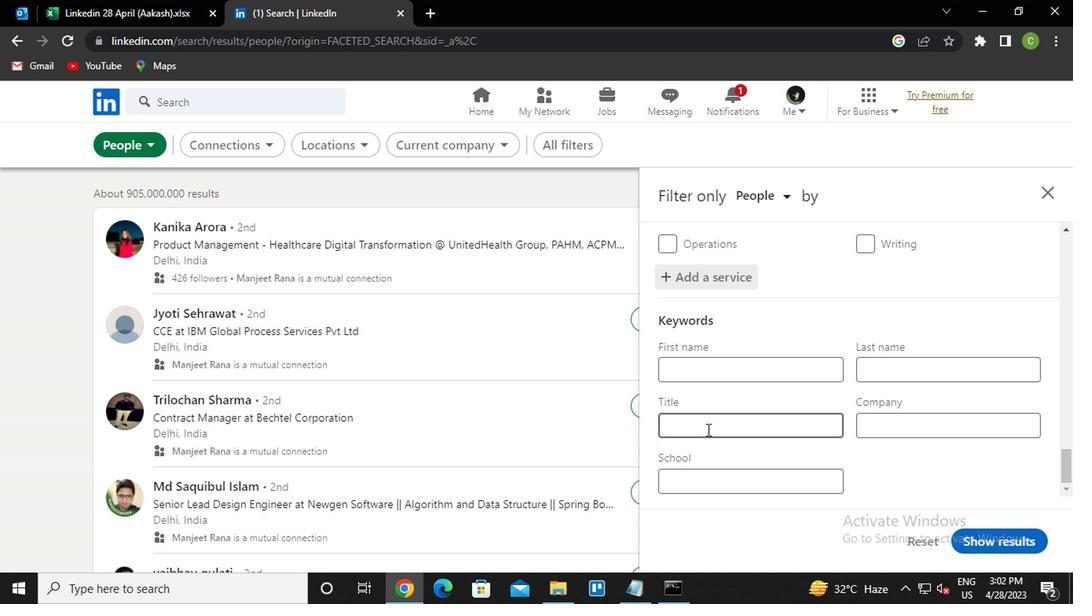 
Action: Key pressed <Key.caps_lock>h<Key.caps_lock>ospital<Key.space><Key.caps_lock>v<Key.caps_lock>olunteer
Screenshot: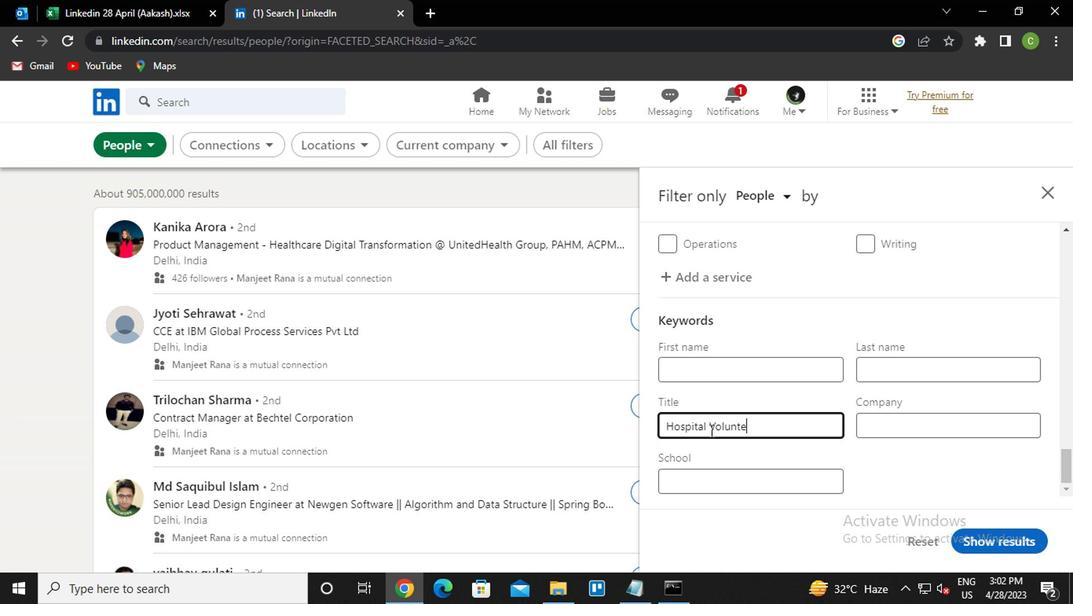 
Action: Mouse moved to (997, 548)
Screenshot: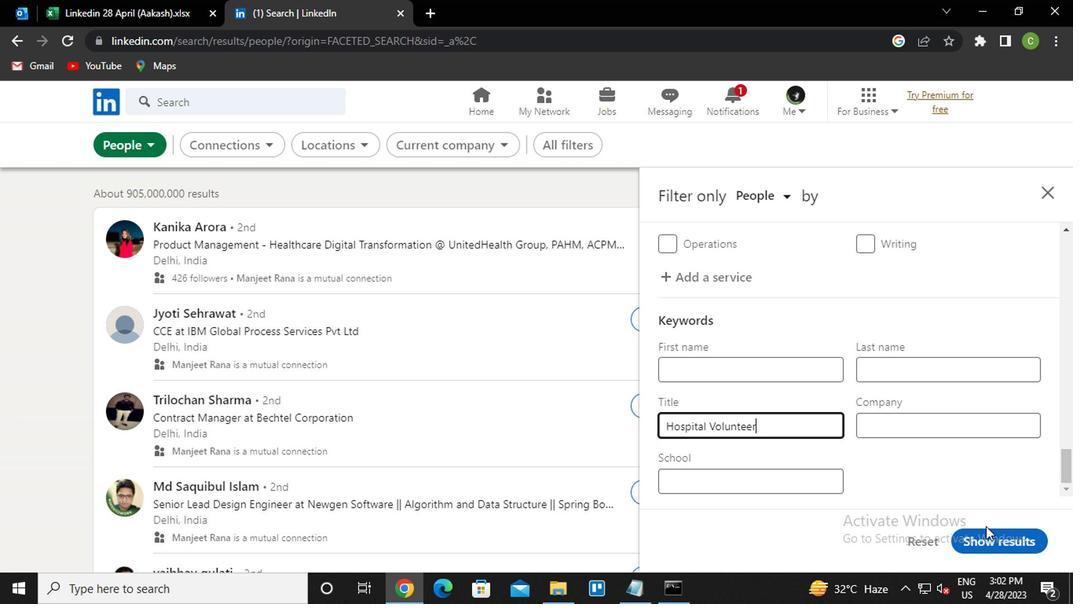 
Action: Mouse pressed left at (997, 548)
Screenshot: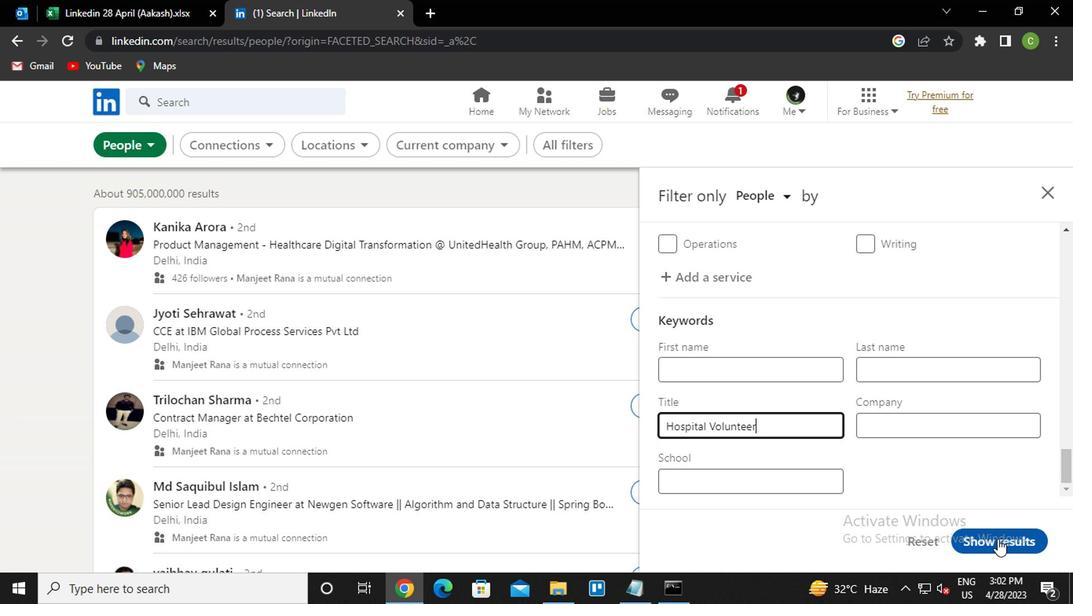 
Action: Mouse moved to (483, 483)
Screenshot: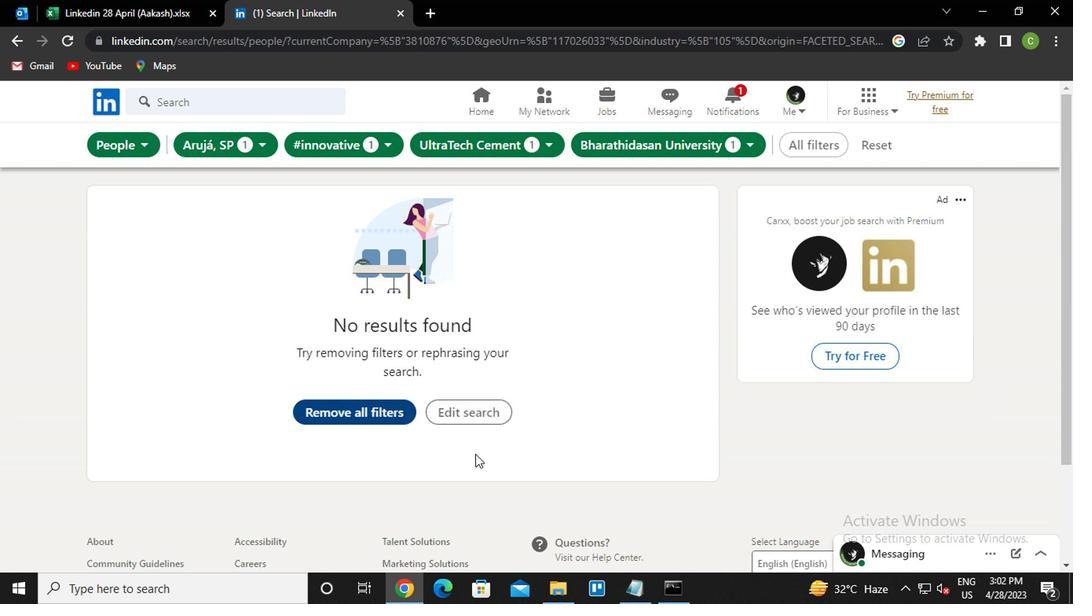 
